 Task: In the Company magna.com, Add note: 'Set up a webinar to educate customers on industry trends.'. Mark checkbox to create task to follow up ': In 2 business days '. Create task, with  description: Arrange a Call for meeting, Add due date: In 1 week; Add reminder: 1 hour before. Set Priority Medium and add note: Follow up with the client regarding their recent inquiry. Logged in from softage.6@softage.net
Action: Mouse moved to (113, 90)
Screenshot: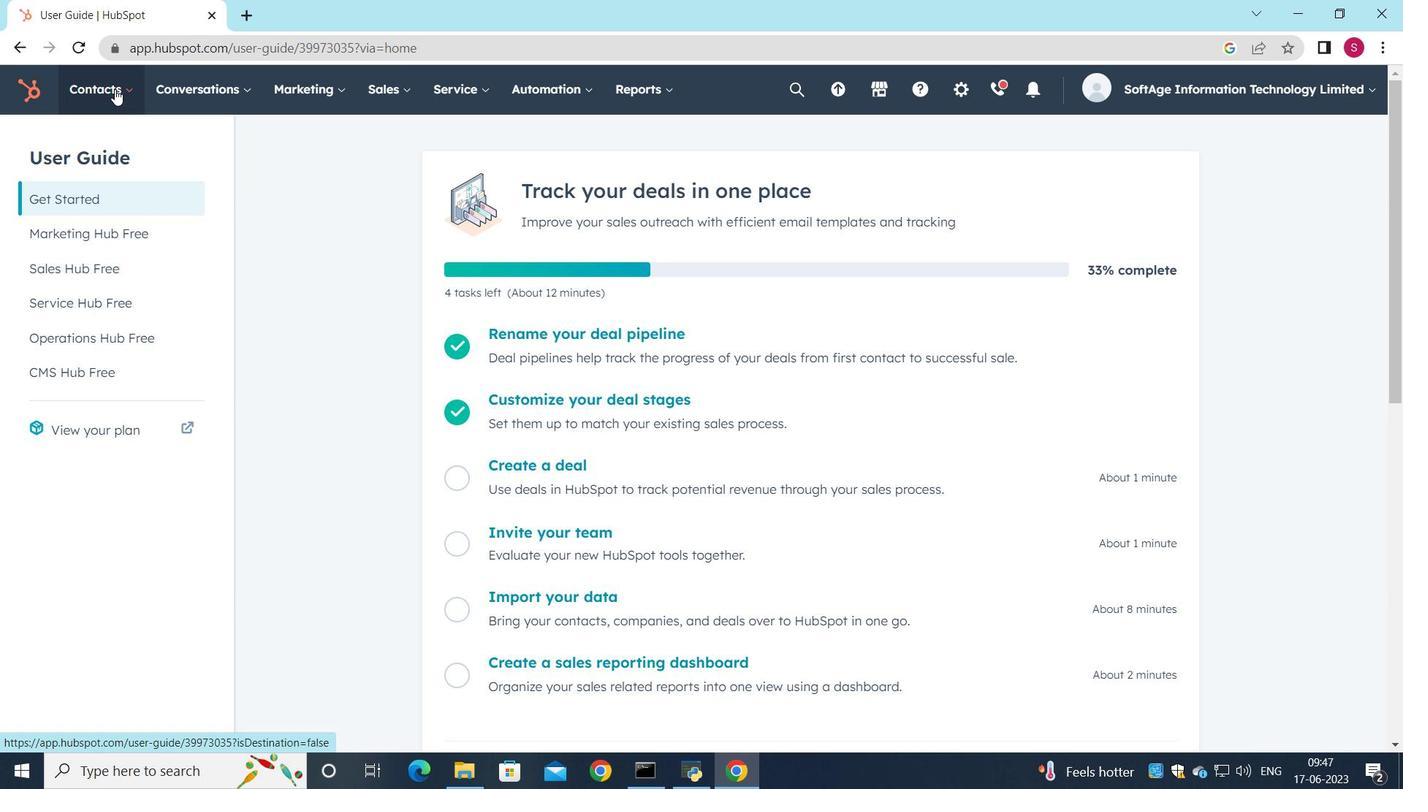 
Action: Mouse pressed left at (113, 90)
Screenshot: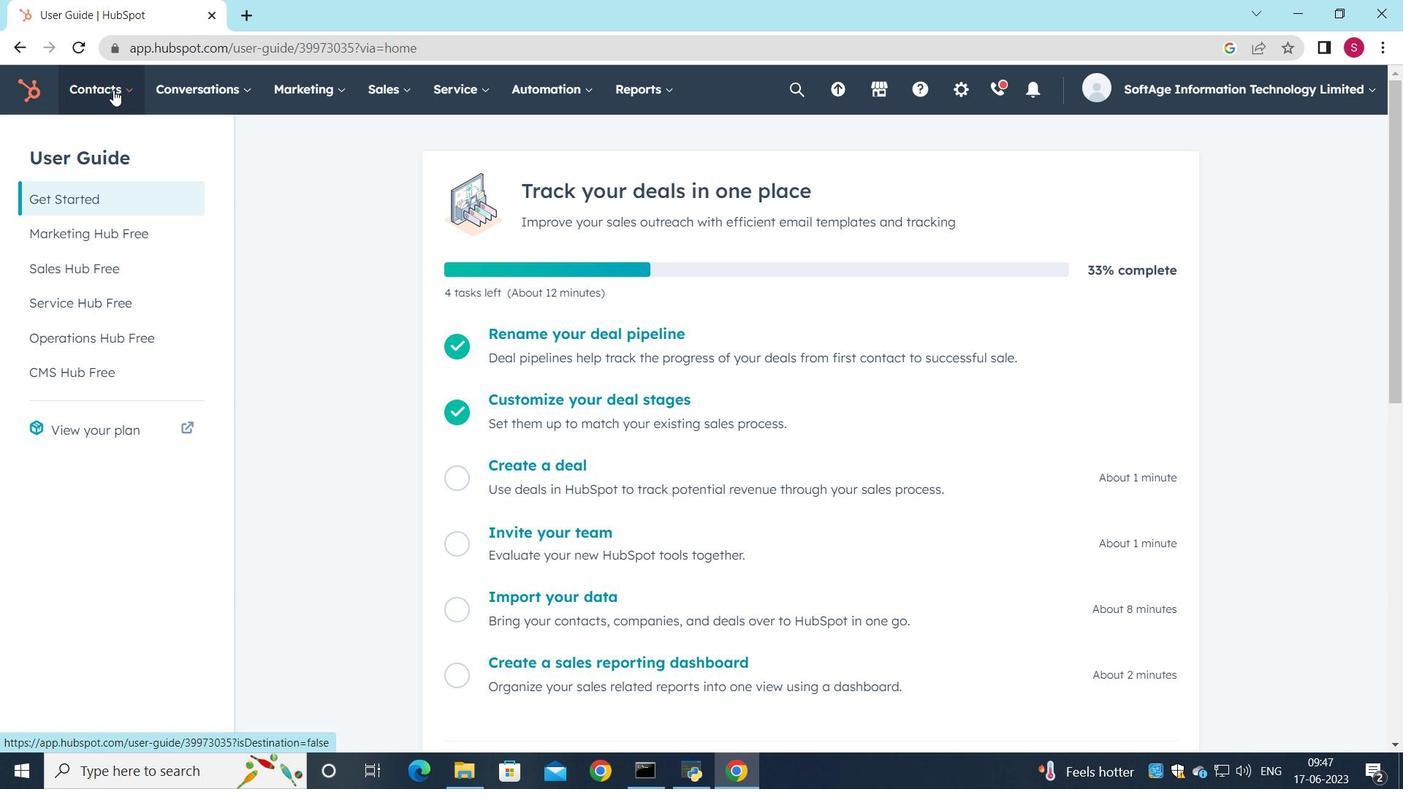 
Action: Mouse moved to (130, 165)
Screenshot: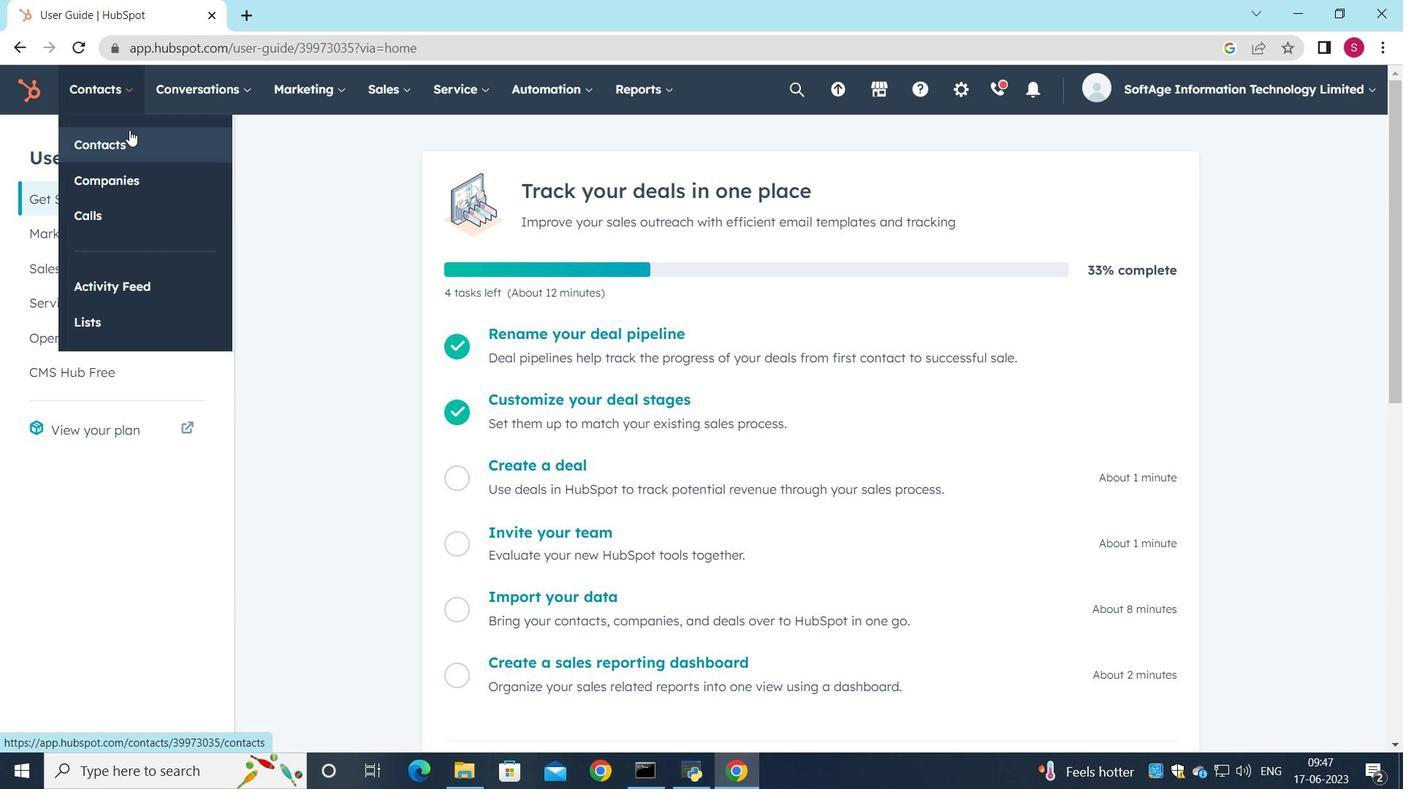 
Action: Mouse pressed left at (130, 165)
Screenshot: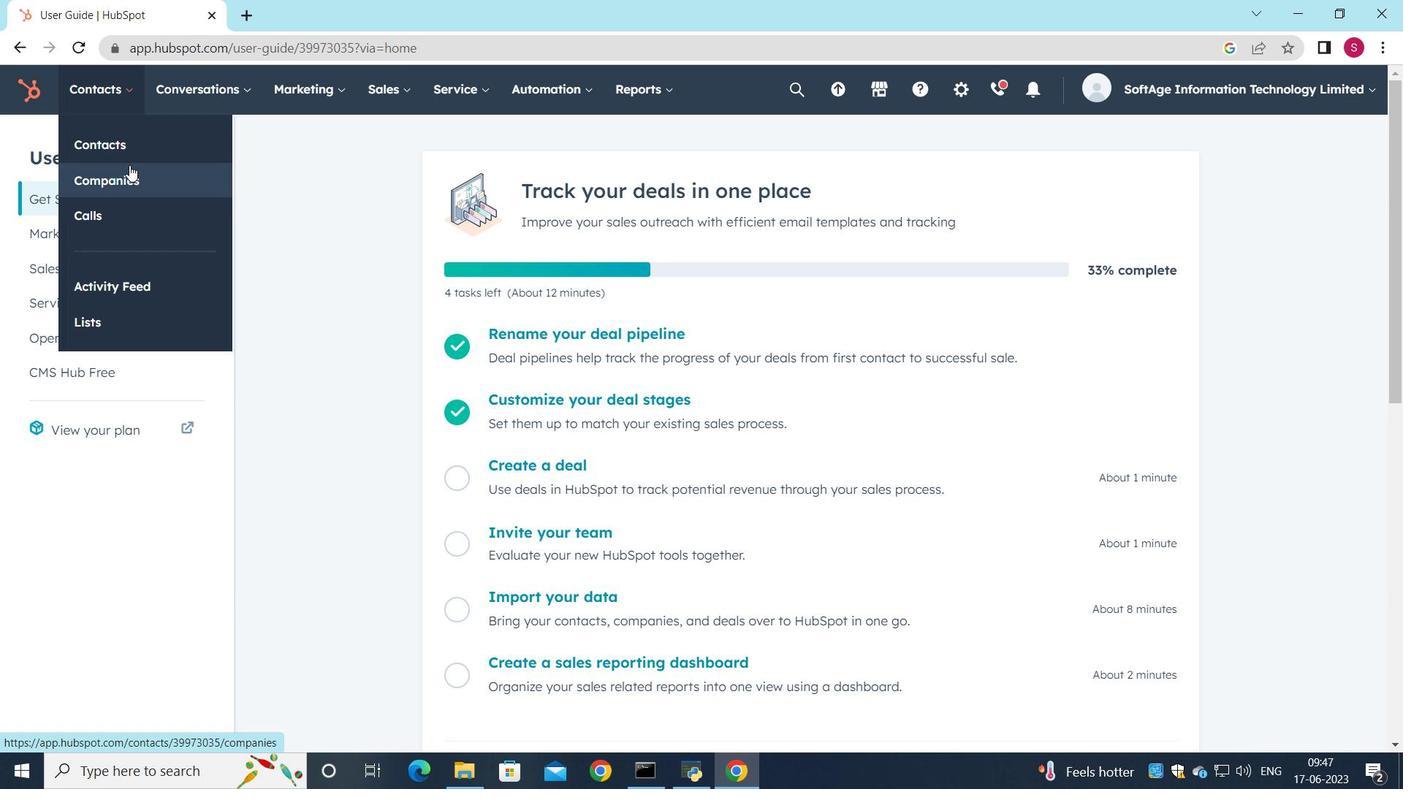
Action: Mouse moved to (142, 301)
Screenshot: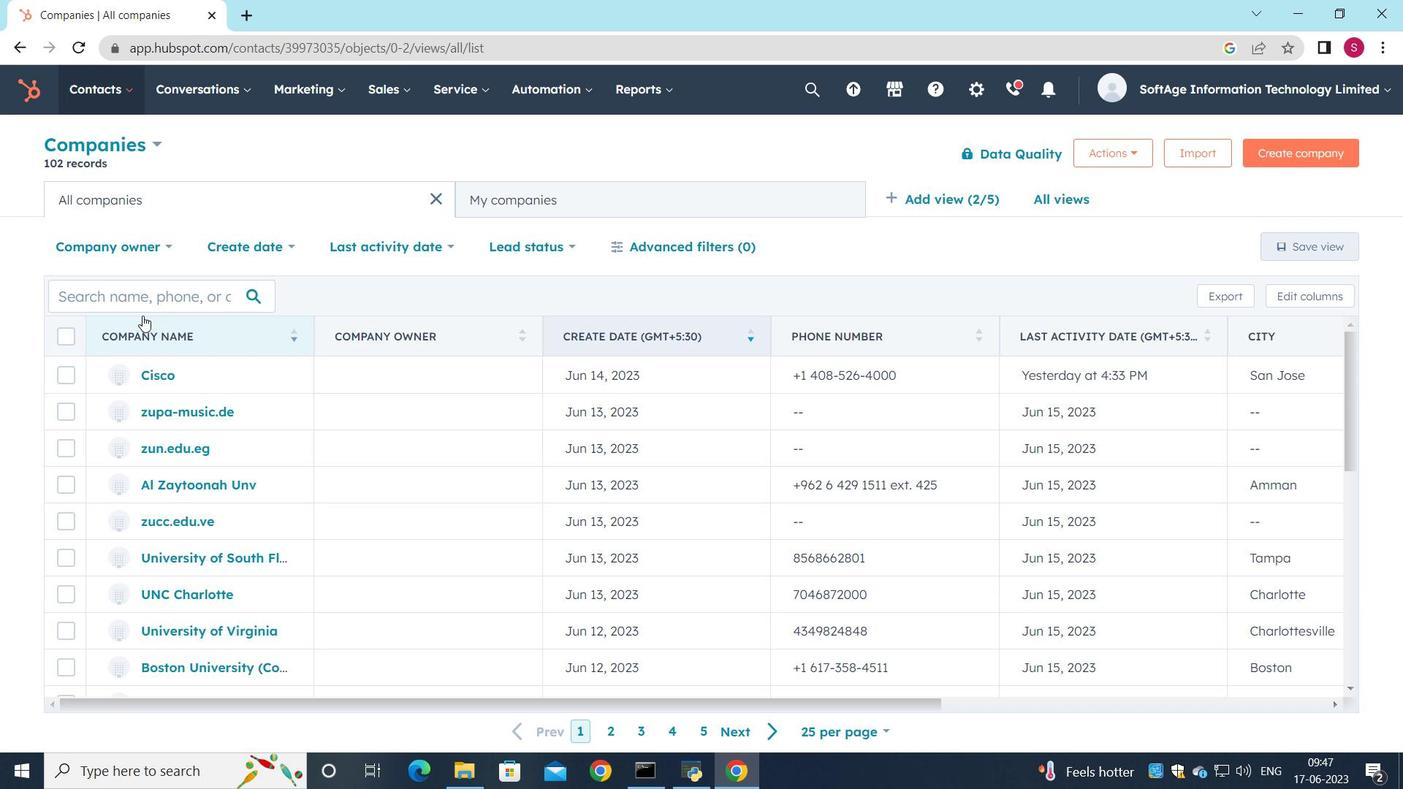 
Action: Mouse pressed left at (142, 301)
Screenshot: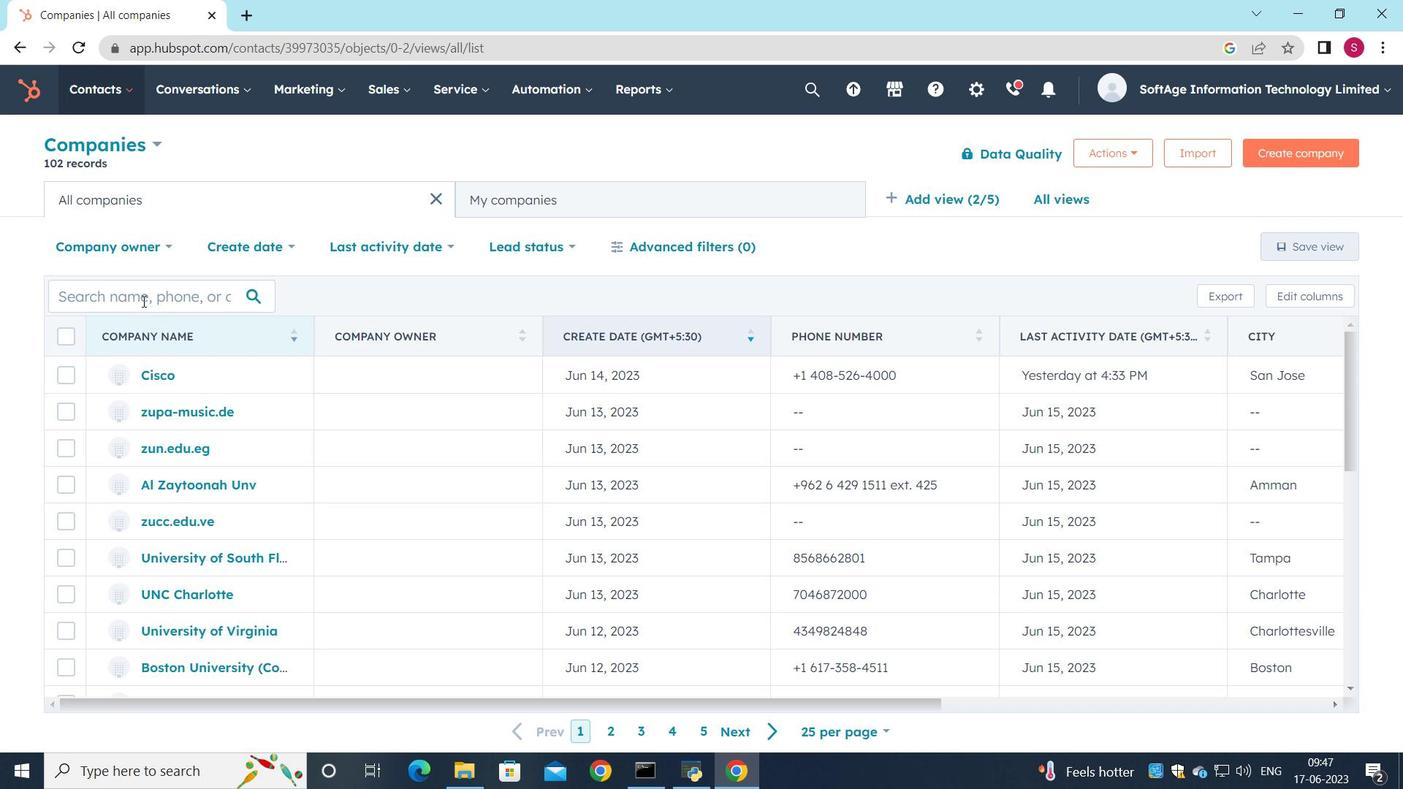 
Action: Key pressed magna<Key.space><Key.backspace>.com
Screenshot: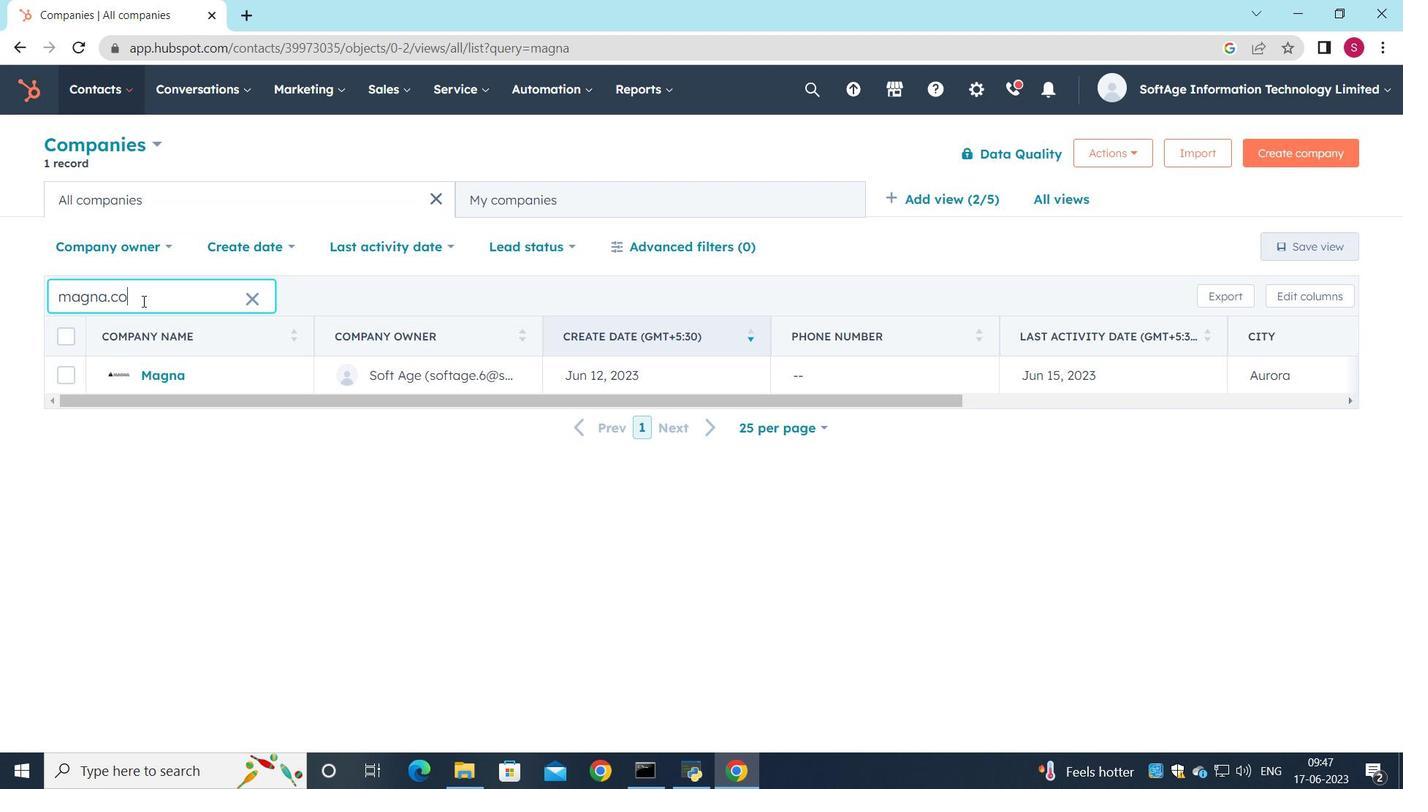 
Action: Mouse moved to (166, 380)
Screenshot: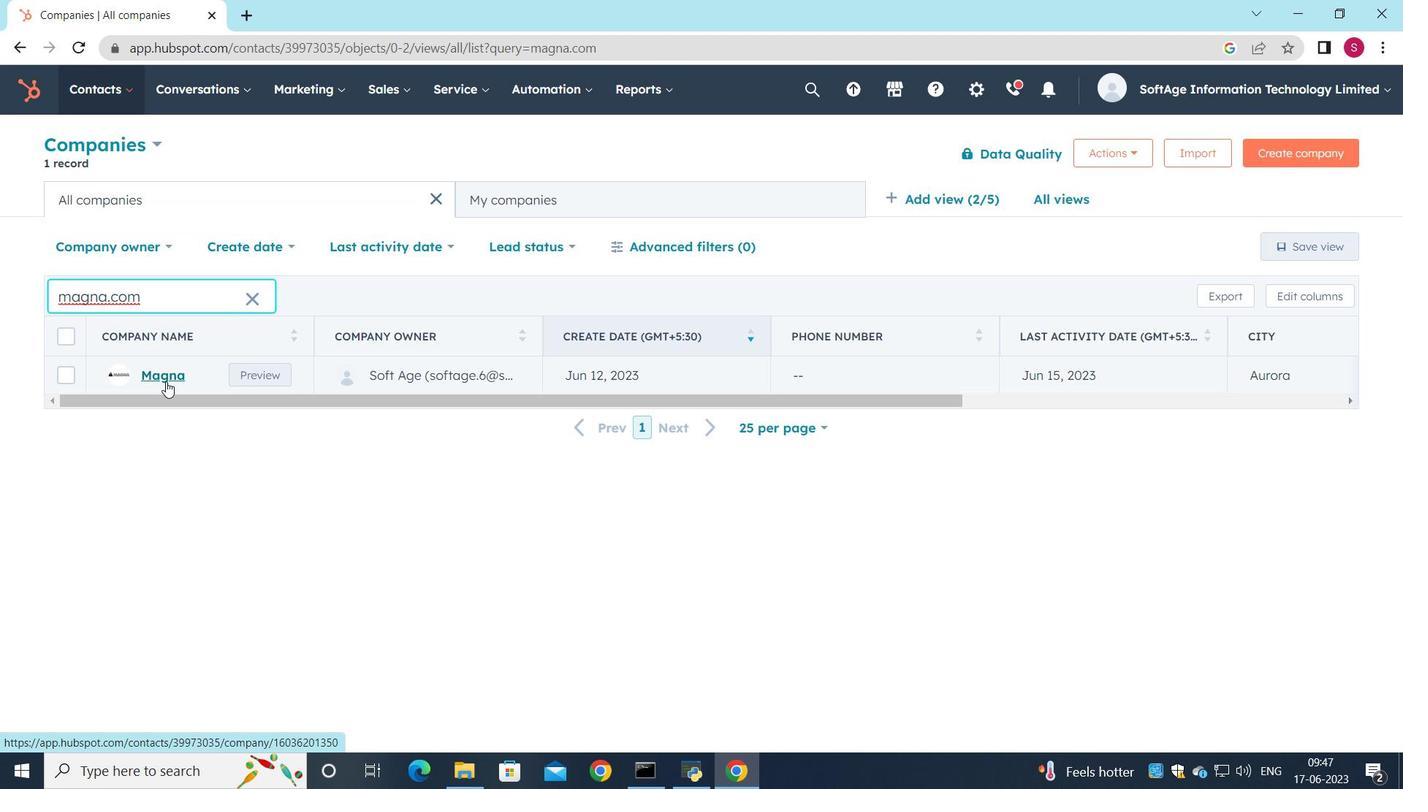 
Action: Mouse pressed left at (166, 380)
Screenshot: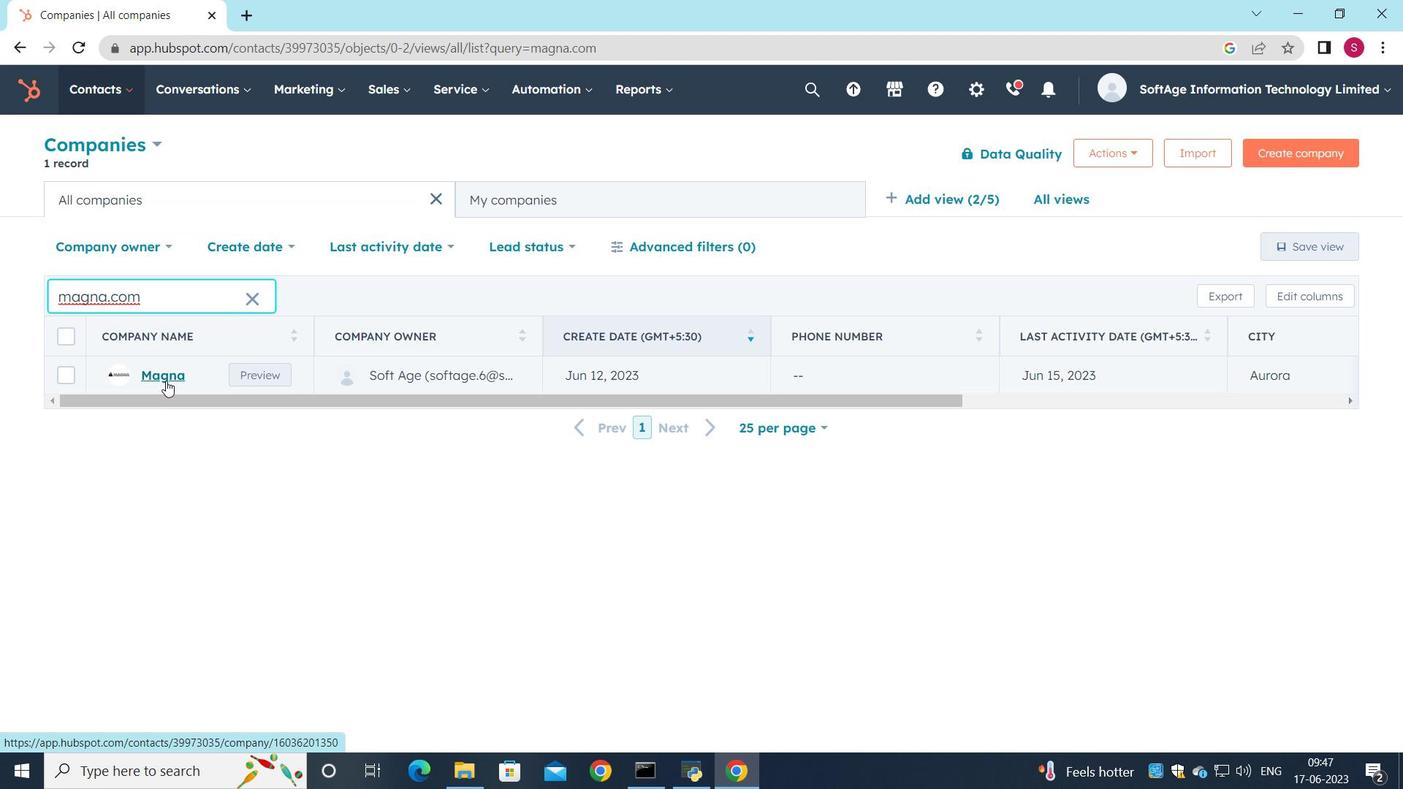 
Action: Mouse moved to (53, 294)
Screenshot: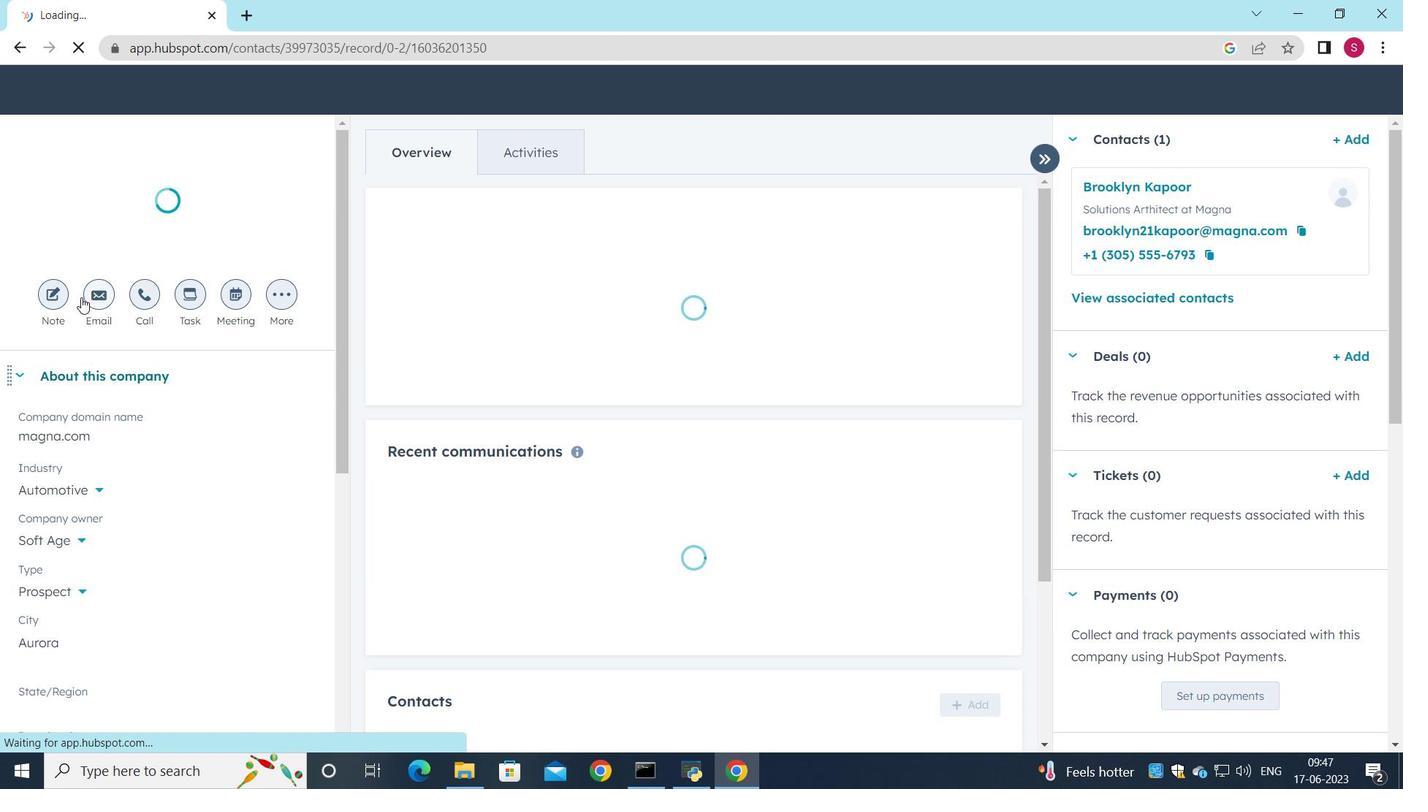 
Action: Mouse pressed left at (53, 294)
Screenshot: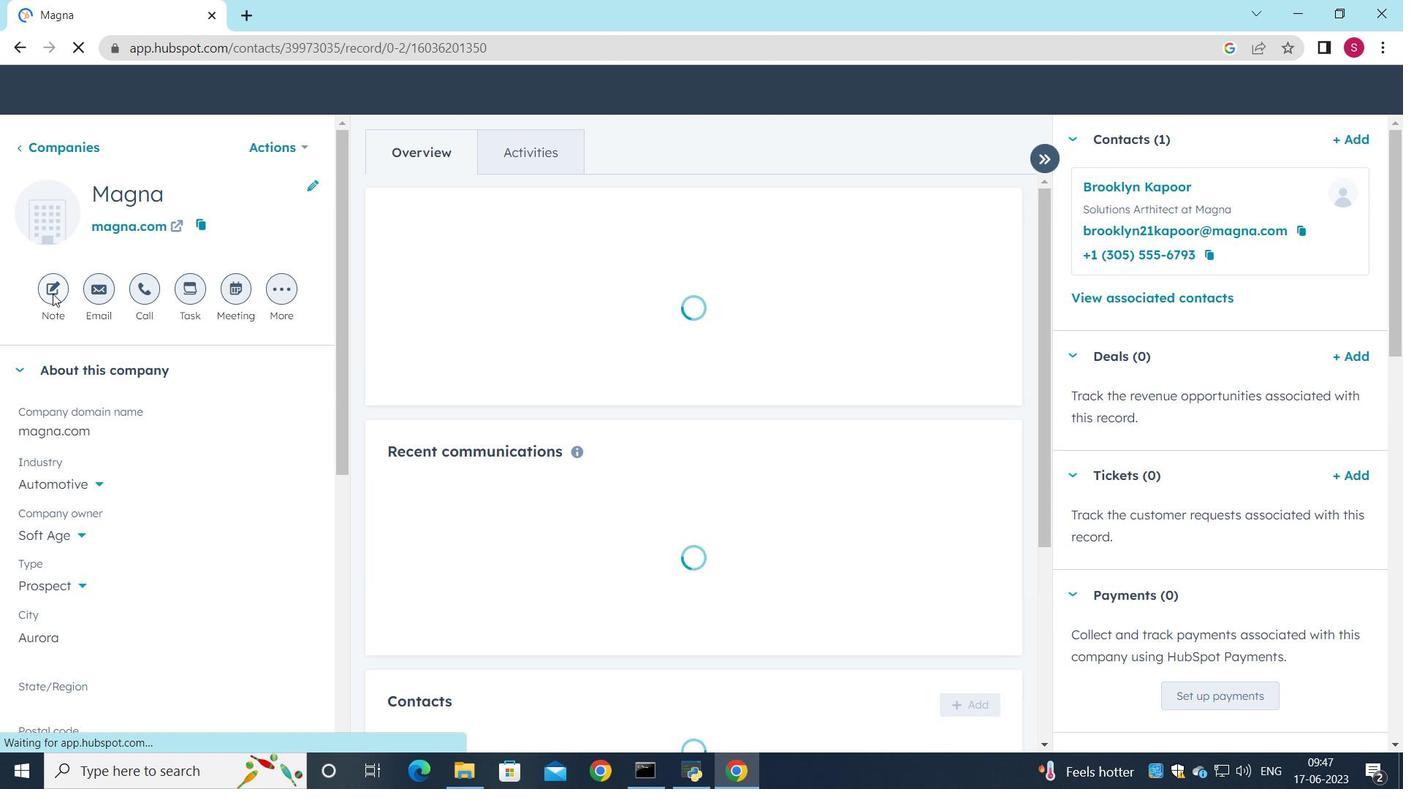 
Action: Mouse moved to (836, 409)
Screenshot: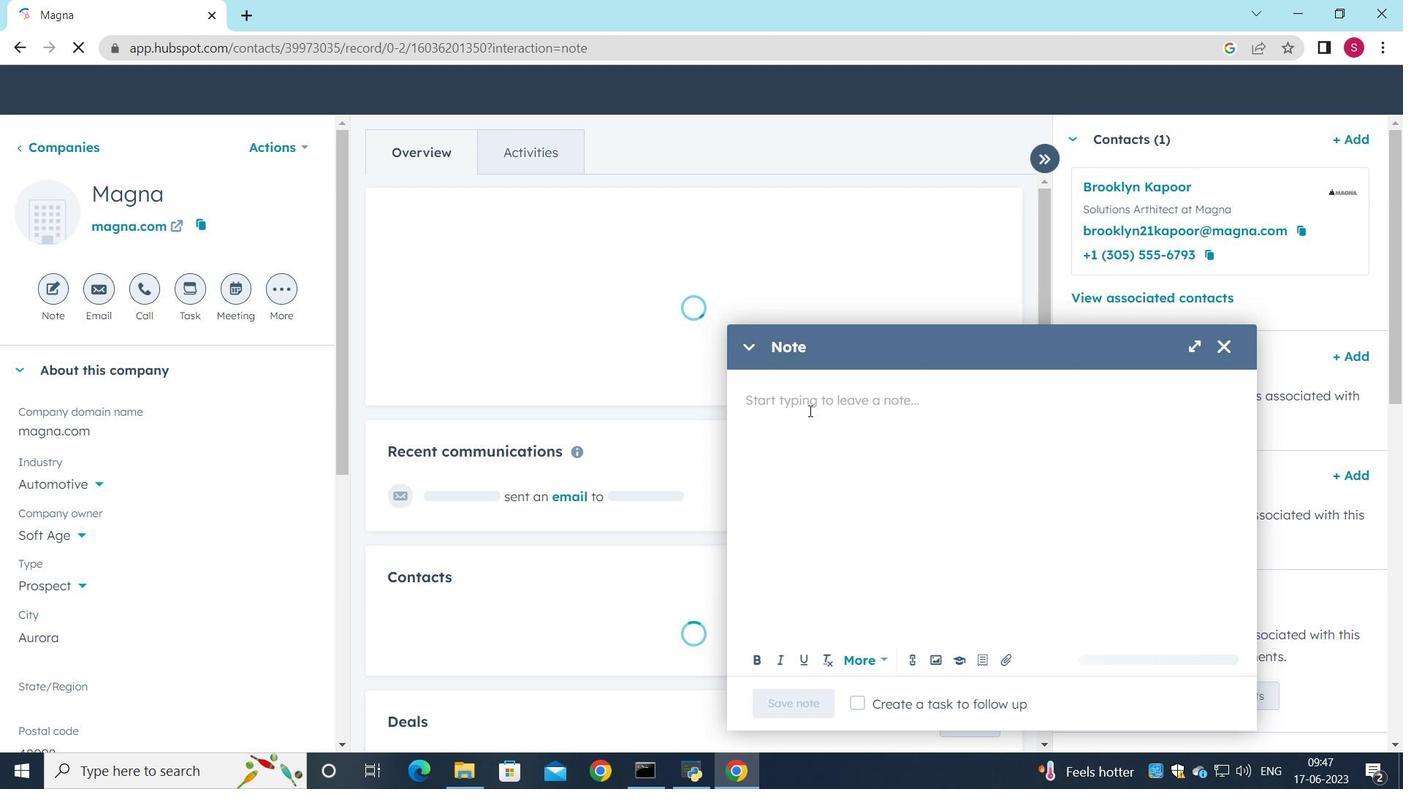
Action: Key pressed <Key.shift>Set<Key.space>up<Key.space>a<Key.space>webinar<Key.space>to<Key.space>educate<Key.space>customers<Key.space>om<Key.space>industry<Key.space>trends
Screenshot: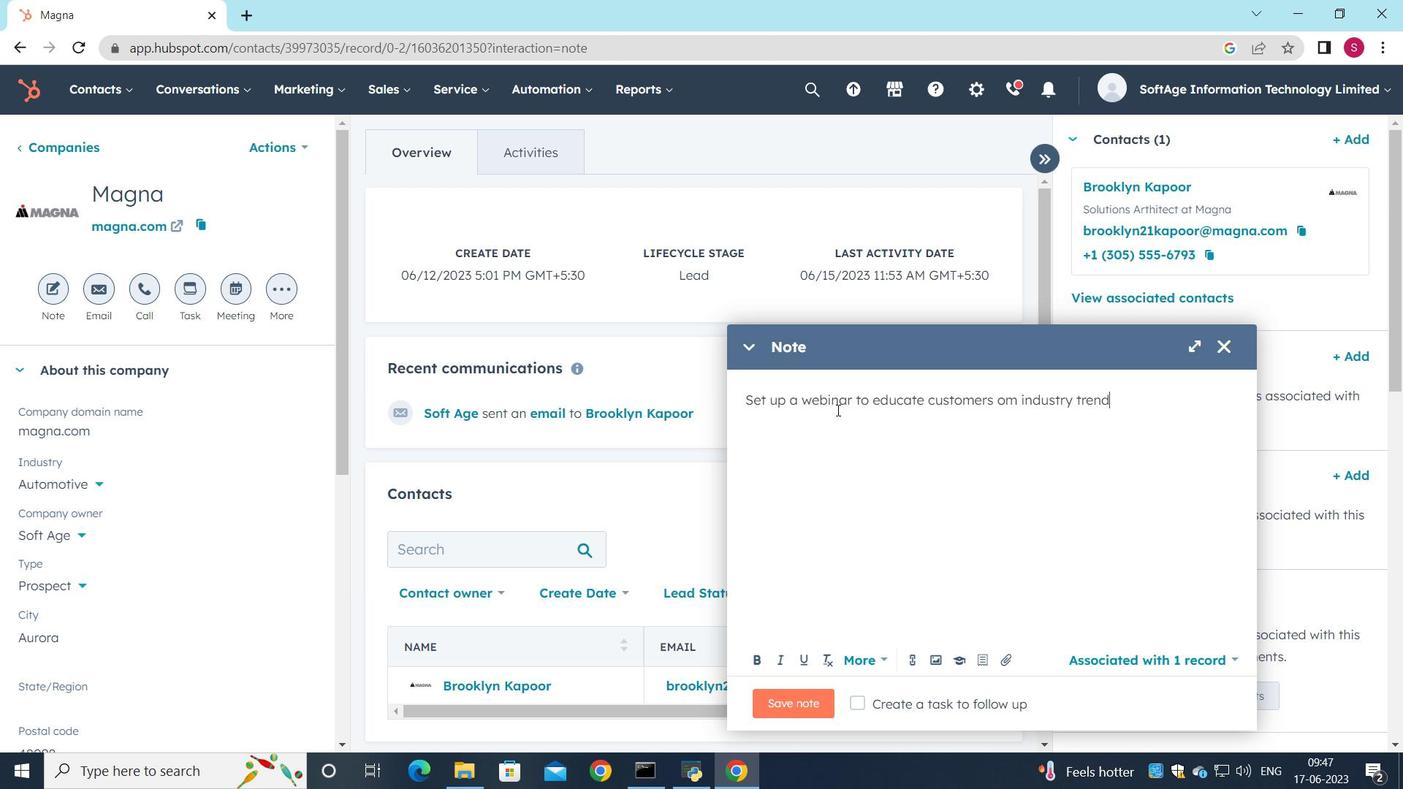 
Action: Mouse moved to (863, 701)
Screenshot: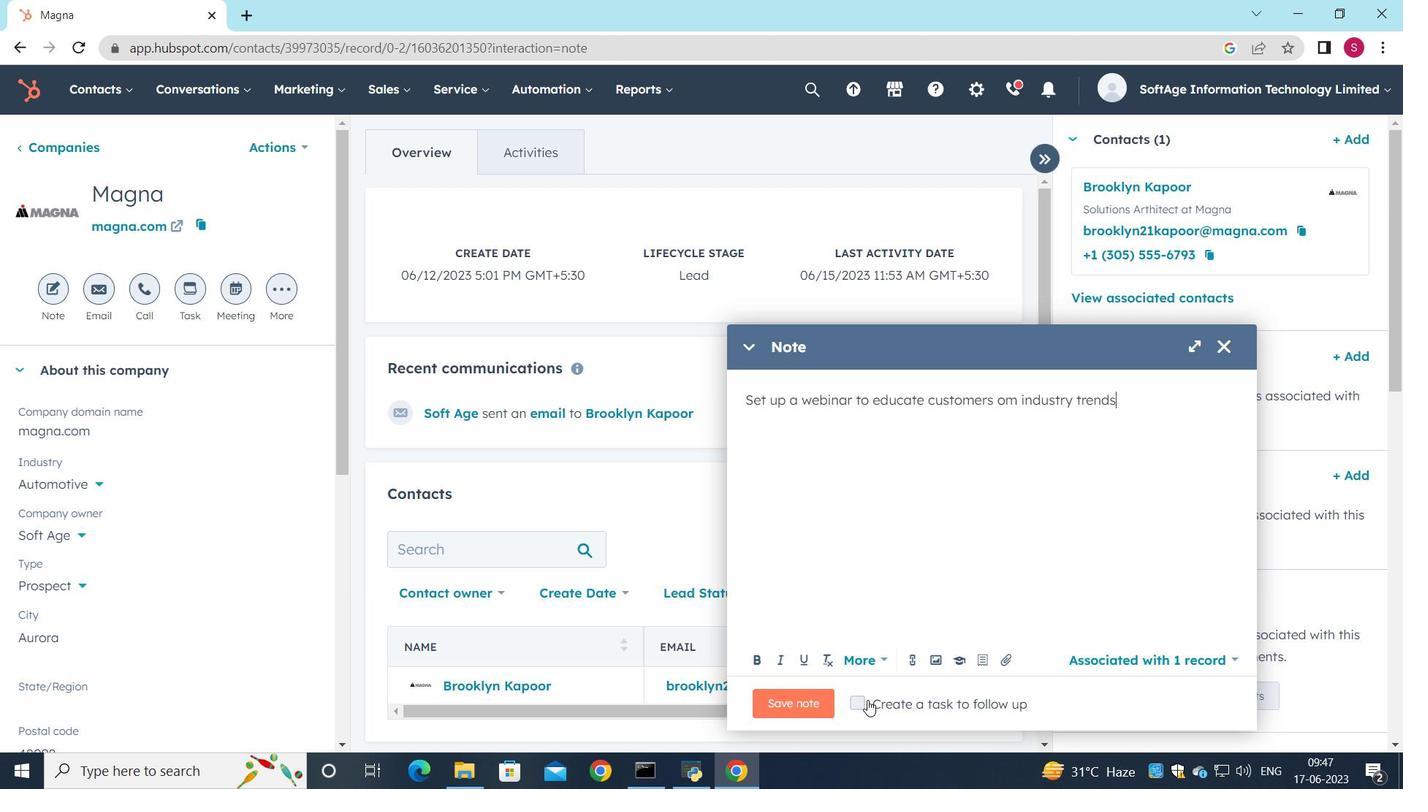 
Action: Mouse pressed left at (863, 701)
Screenshot: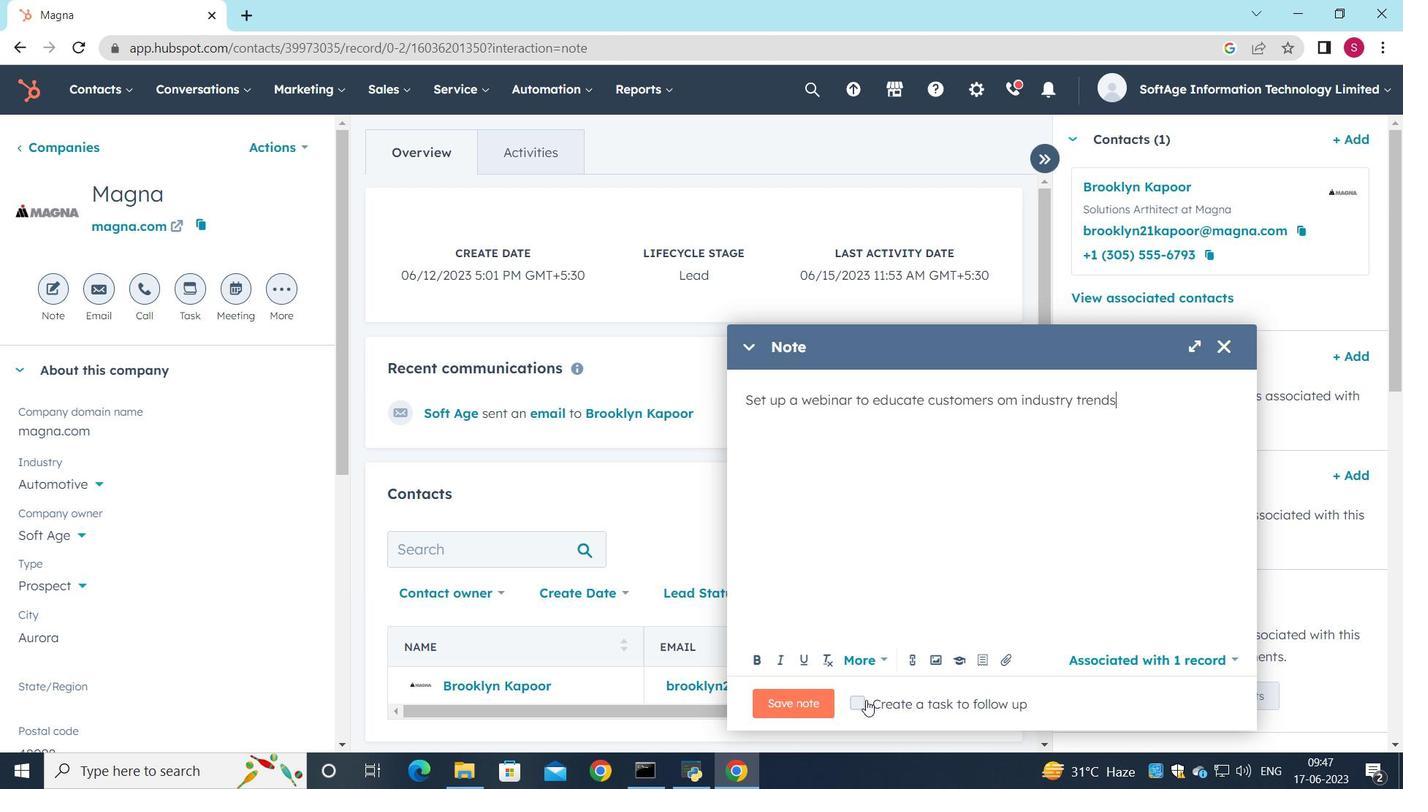 
Action: Mouse moved to (910, 708)
Screenshot: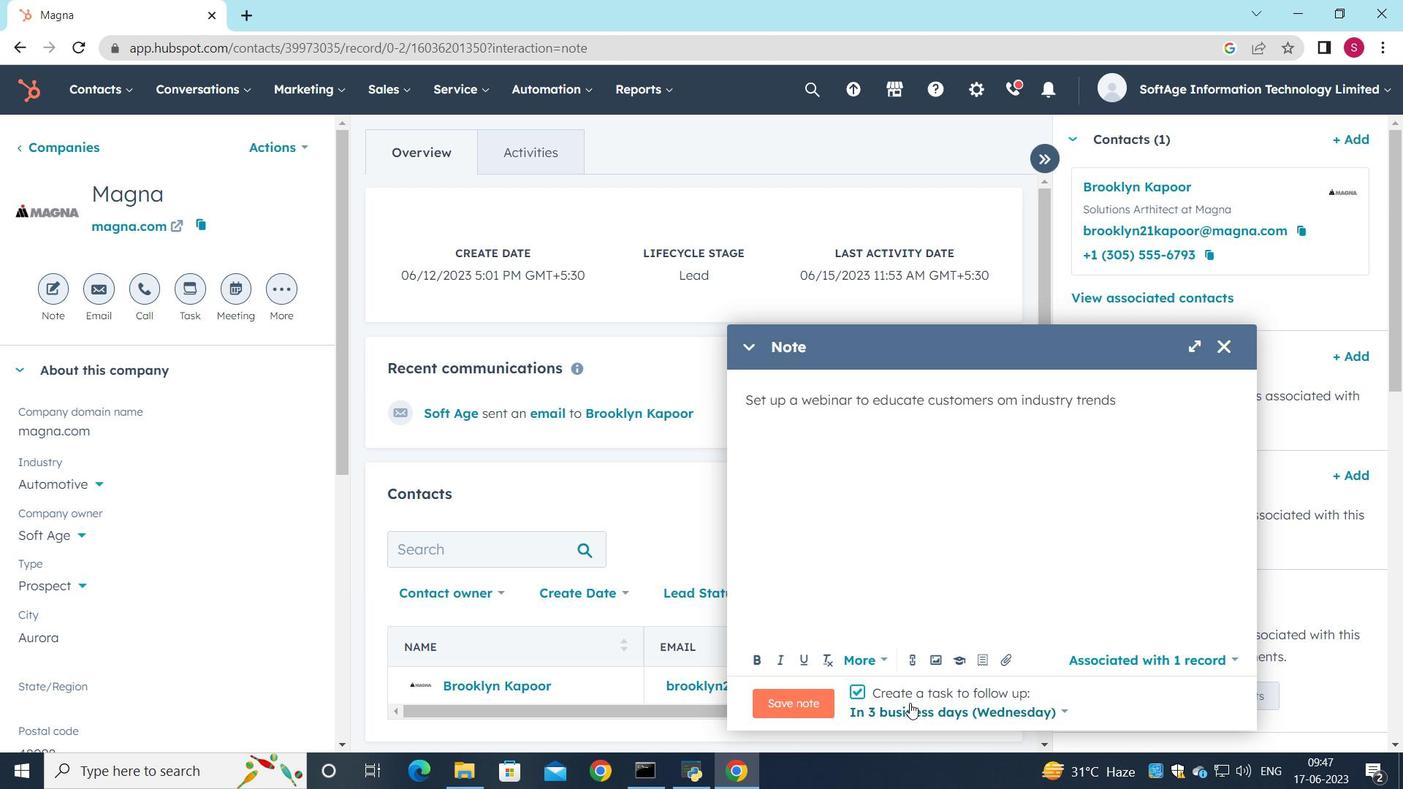 
Action: Mouse pressed left at (910, 708)
Screenshot: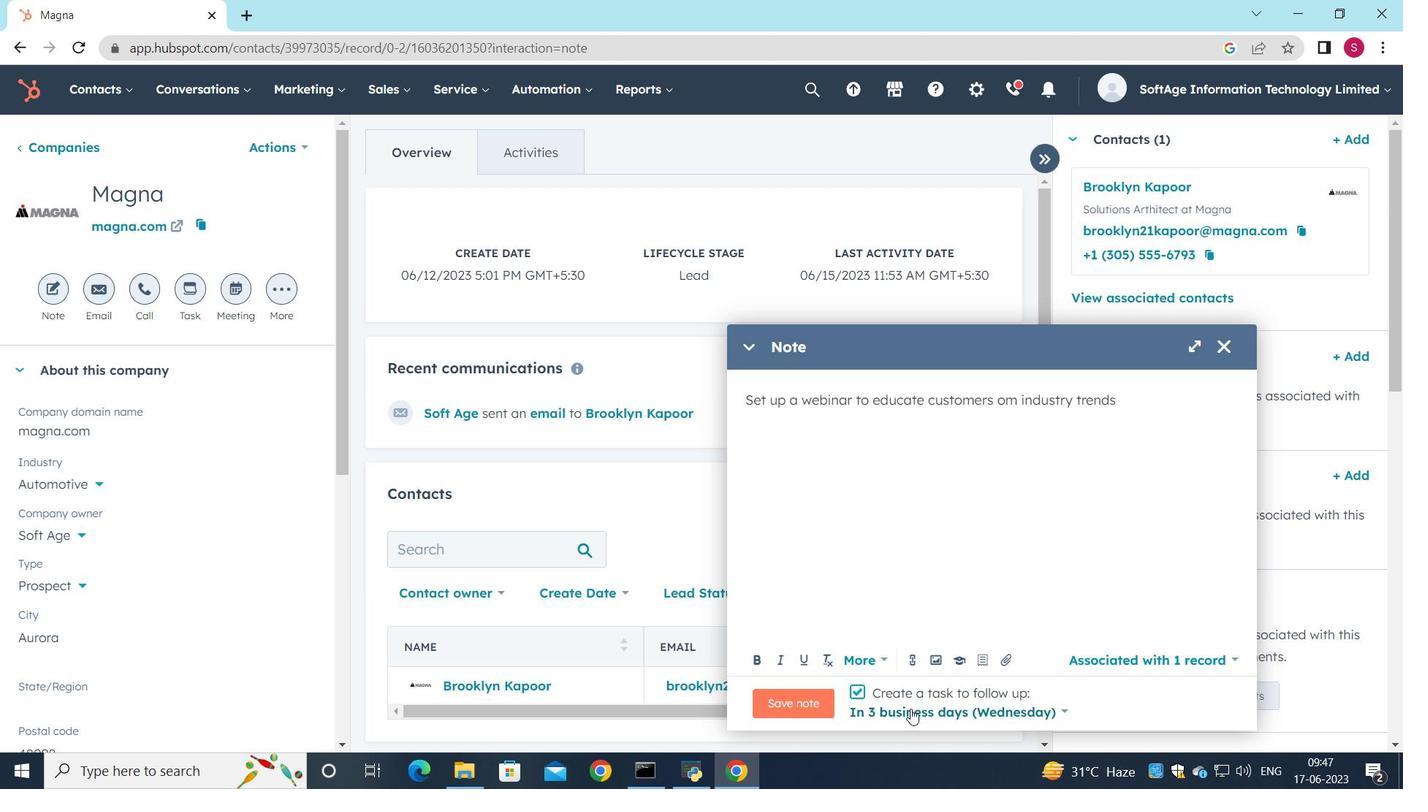
Action: Mouse moved to (947, 502)
Screenshot: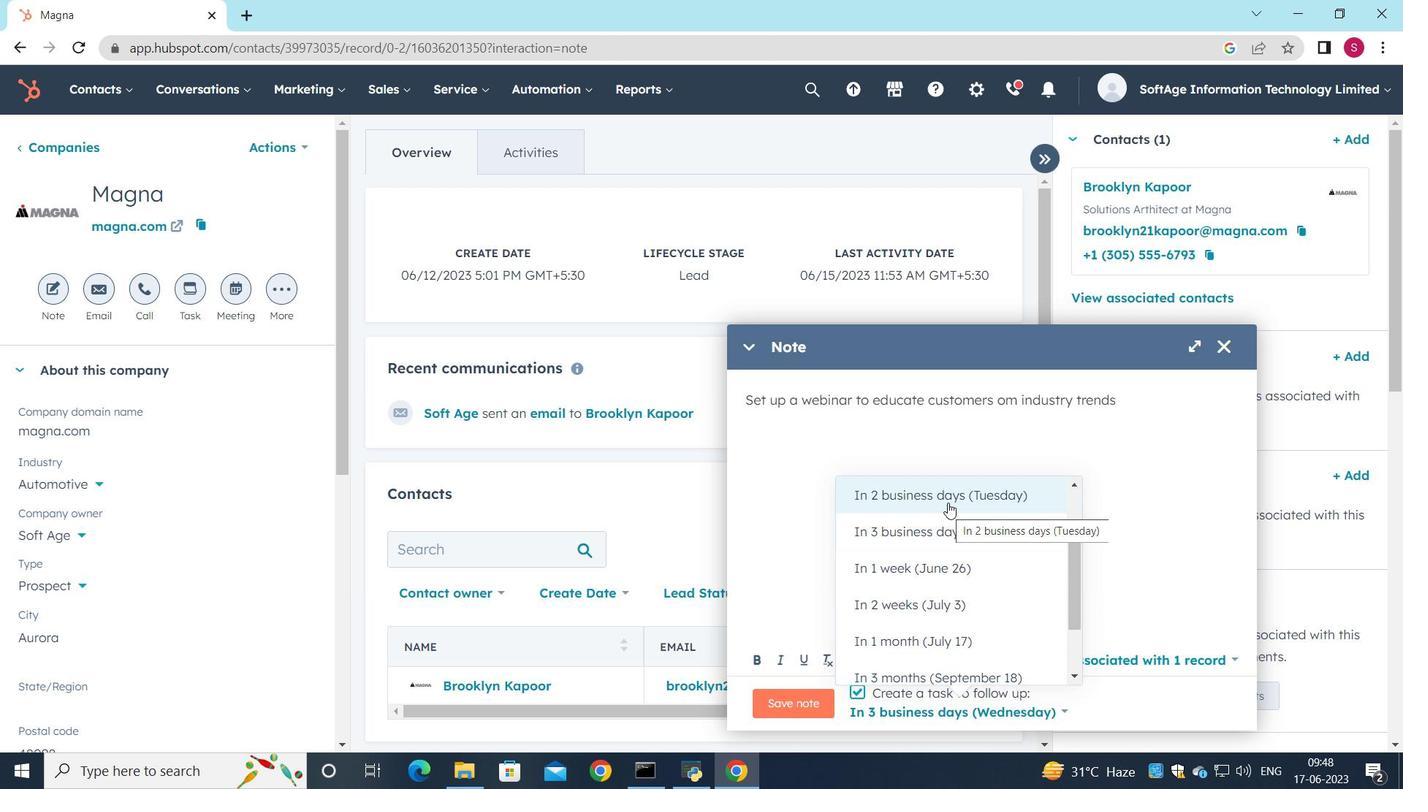 
Action: Mouse pressed left at (947, 502)
Screenshot: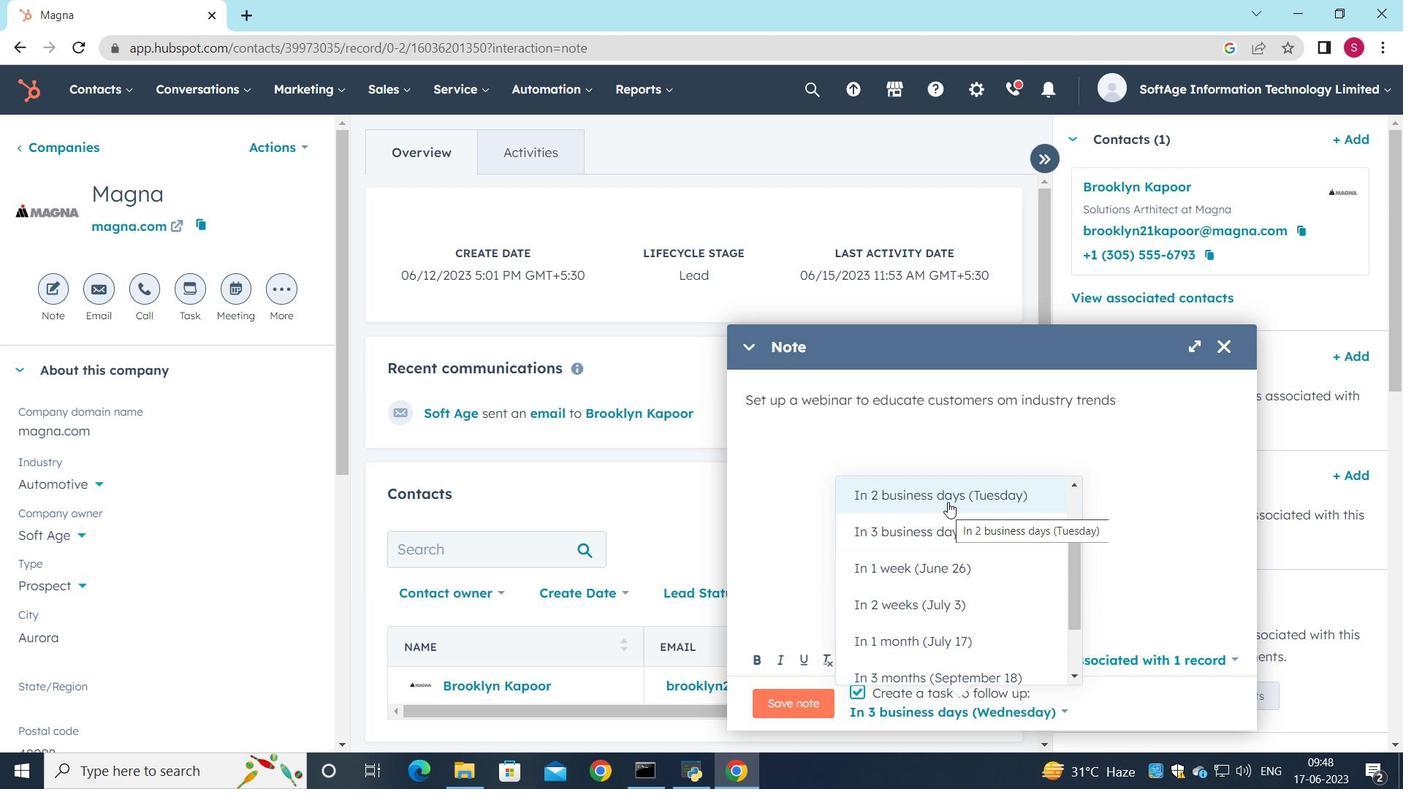 
Action: Mouse moved to (800, 697)
Screenshot: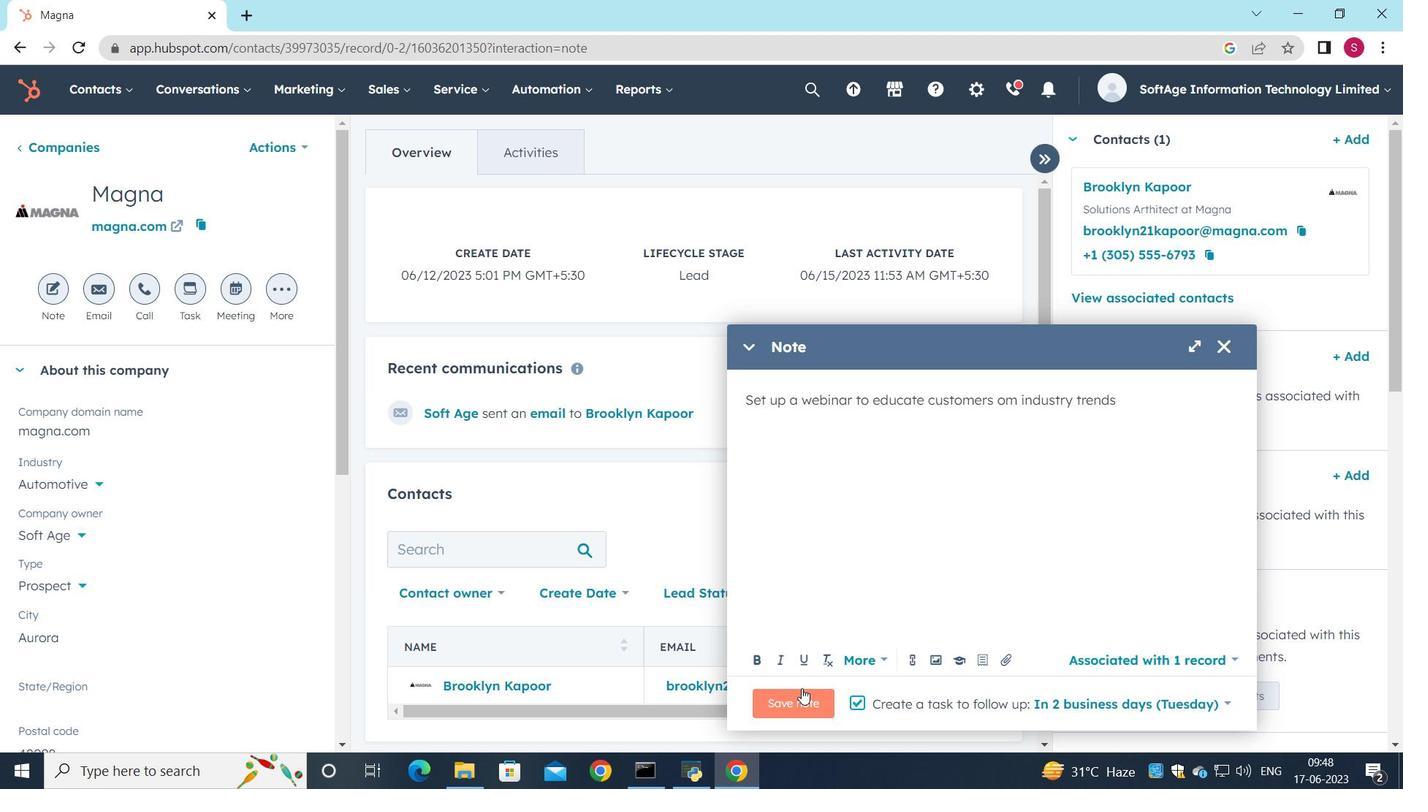 
Action: Mouse pressed left at (800, 697)
Screenshot: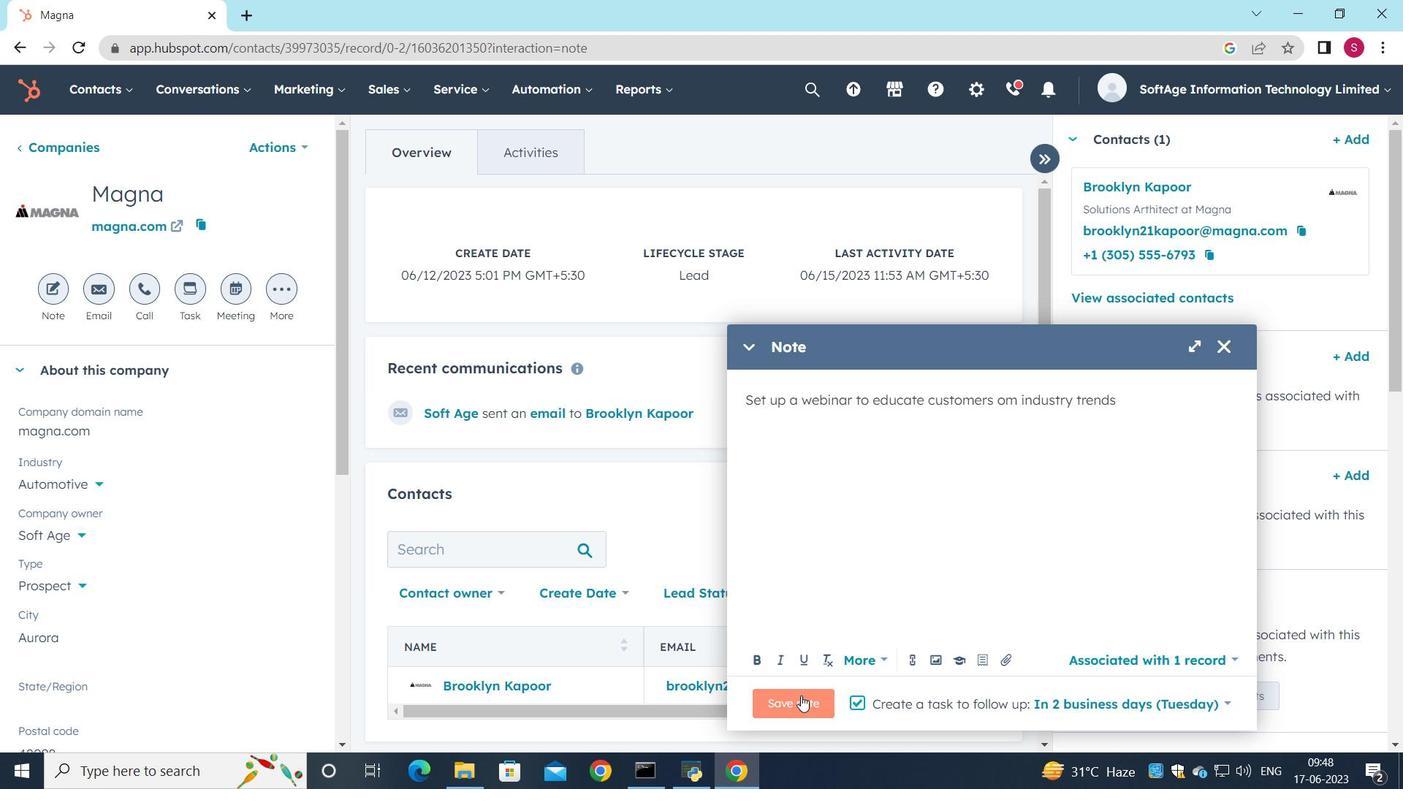 
Action: Mouse moved to (187, 293)
Screenshot: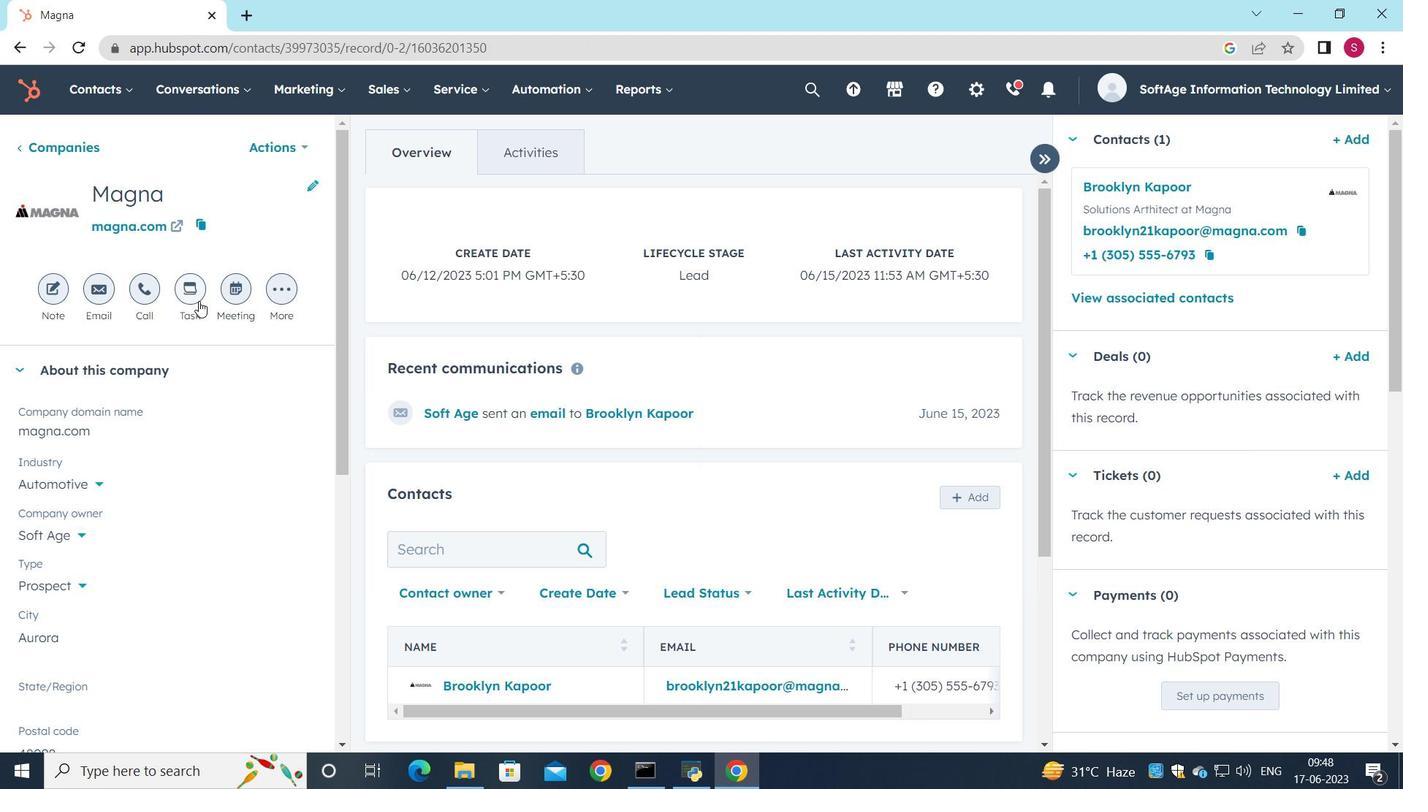 
Action: Mouse pressed left at (187, 293)
Screenshot: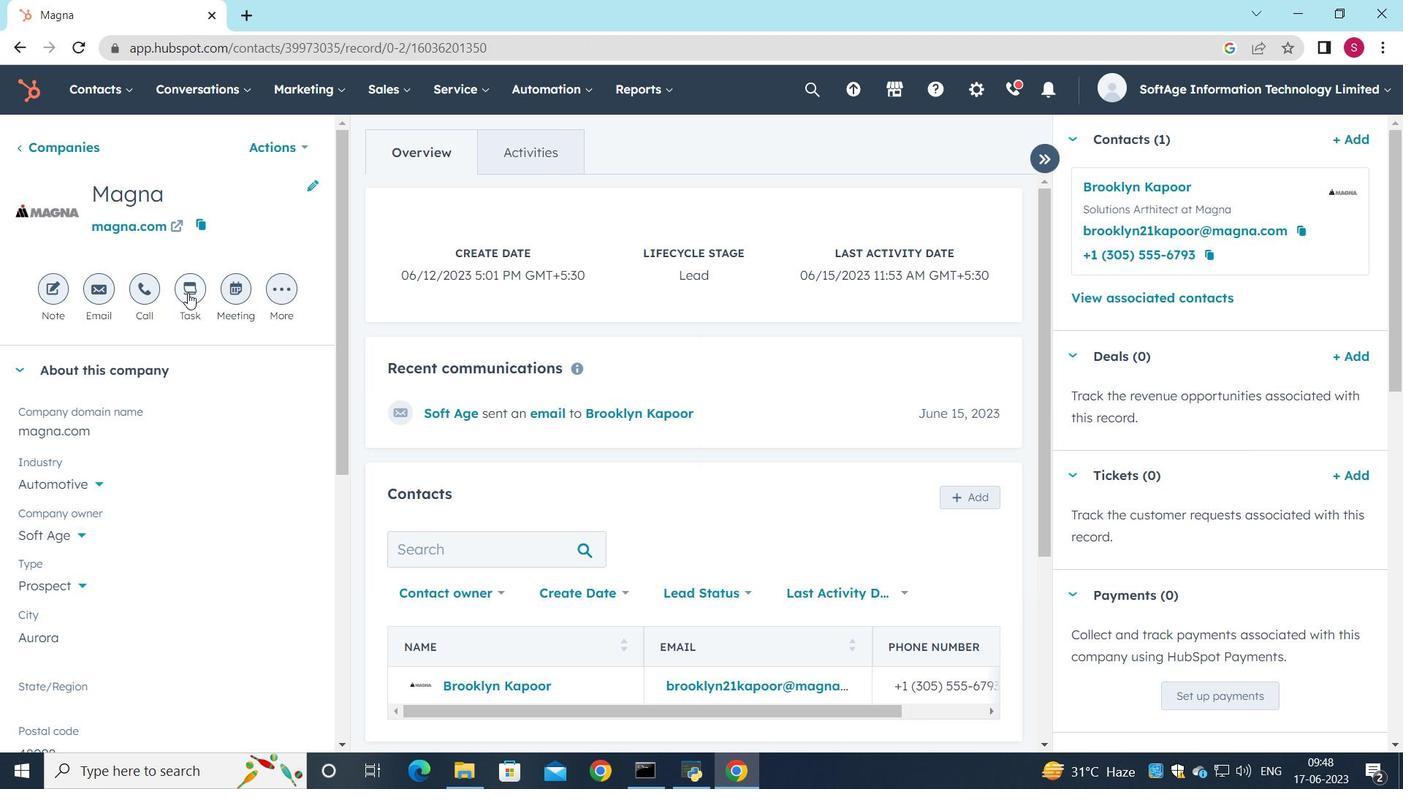 
Action: Mouse moved to (852, 427)
Screenshot: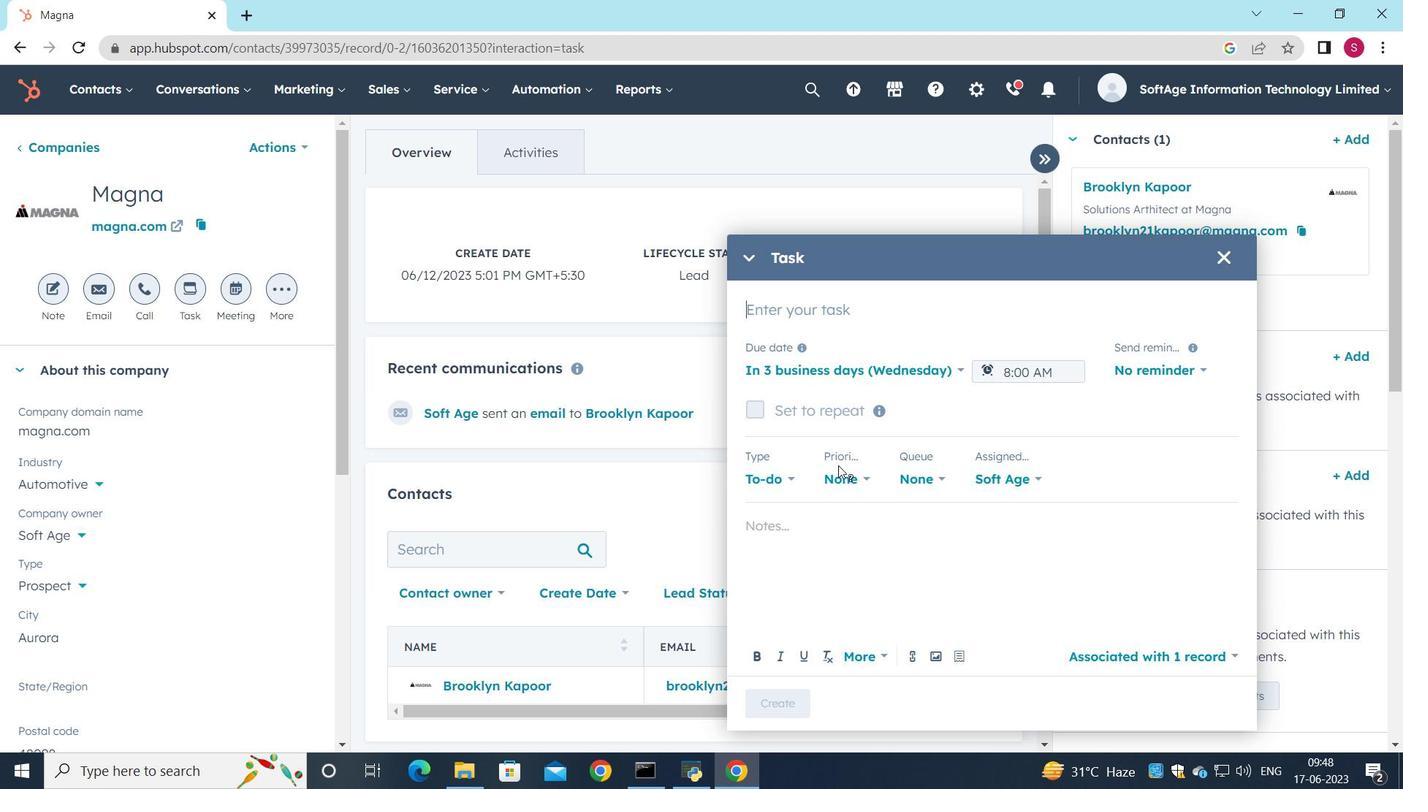 
Action: Key pressed <Key.shift>Arrange<Key.space>a<Key.space><Key.shift>XC<Key.backspace><Key.backspace><Key.shift><Key.shift><Key.shift><Key.shift><Key.shift><Key.shift><Key.shift><Key.shift><Key.shift><Key.shift><Key.shift><Key.shift><Key.shift>Call<Key.space>for<Key.space><Key.shift>M<Key.backspace><Key.backspace><Key.space>meeting
Screenshot: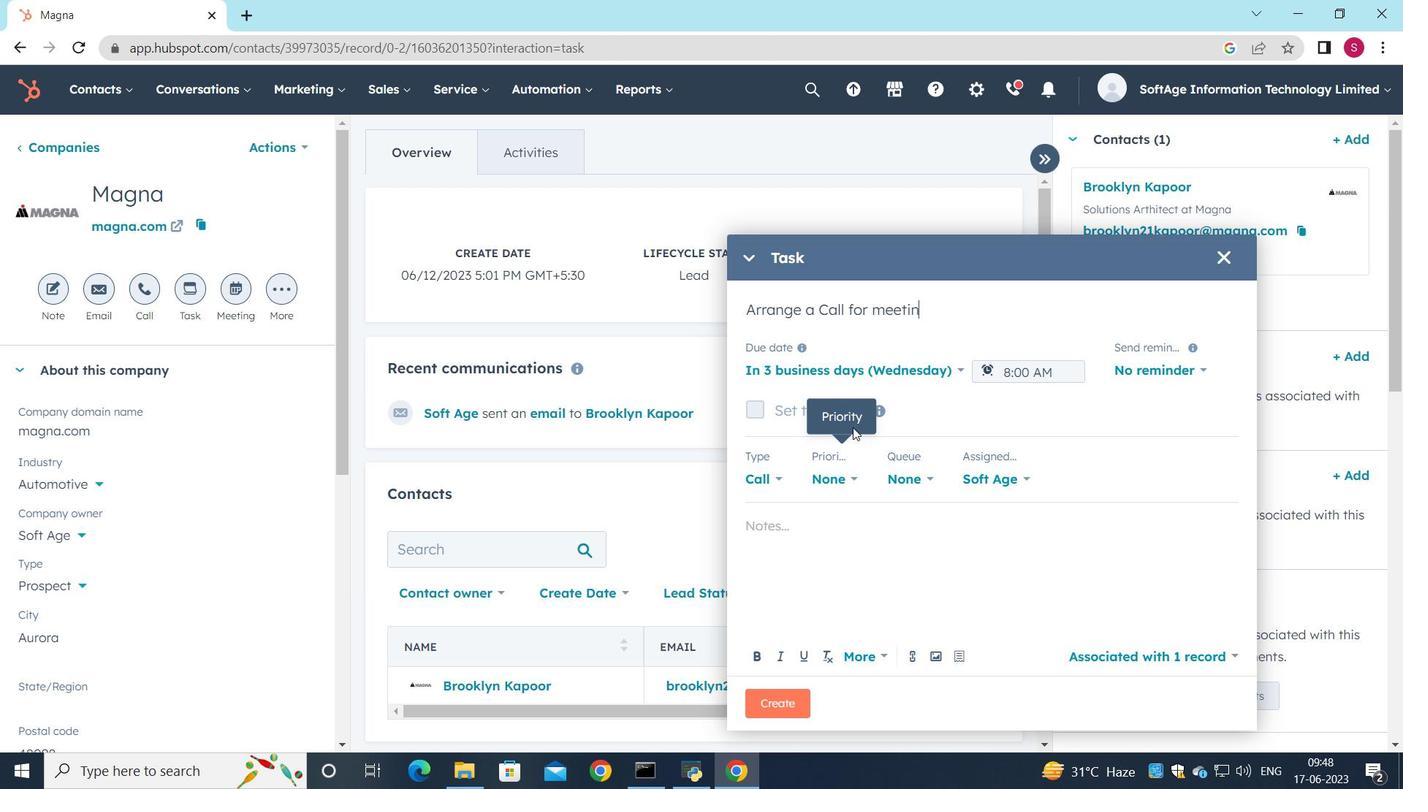 
Action: Mouse moved to (954, 368)
Screenshot: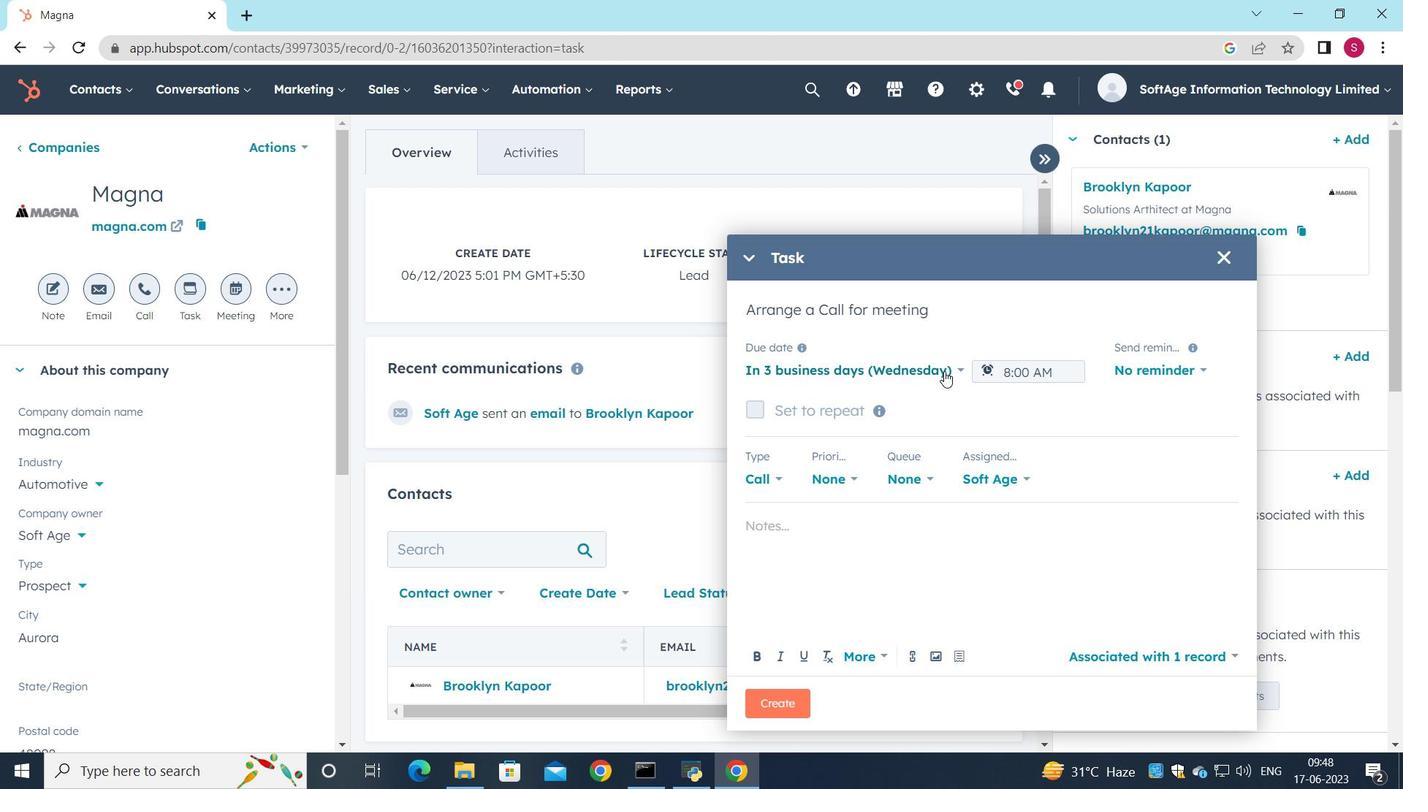 
Action: Mouse pressed left at (954, 368)
Screenshot: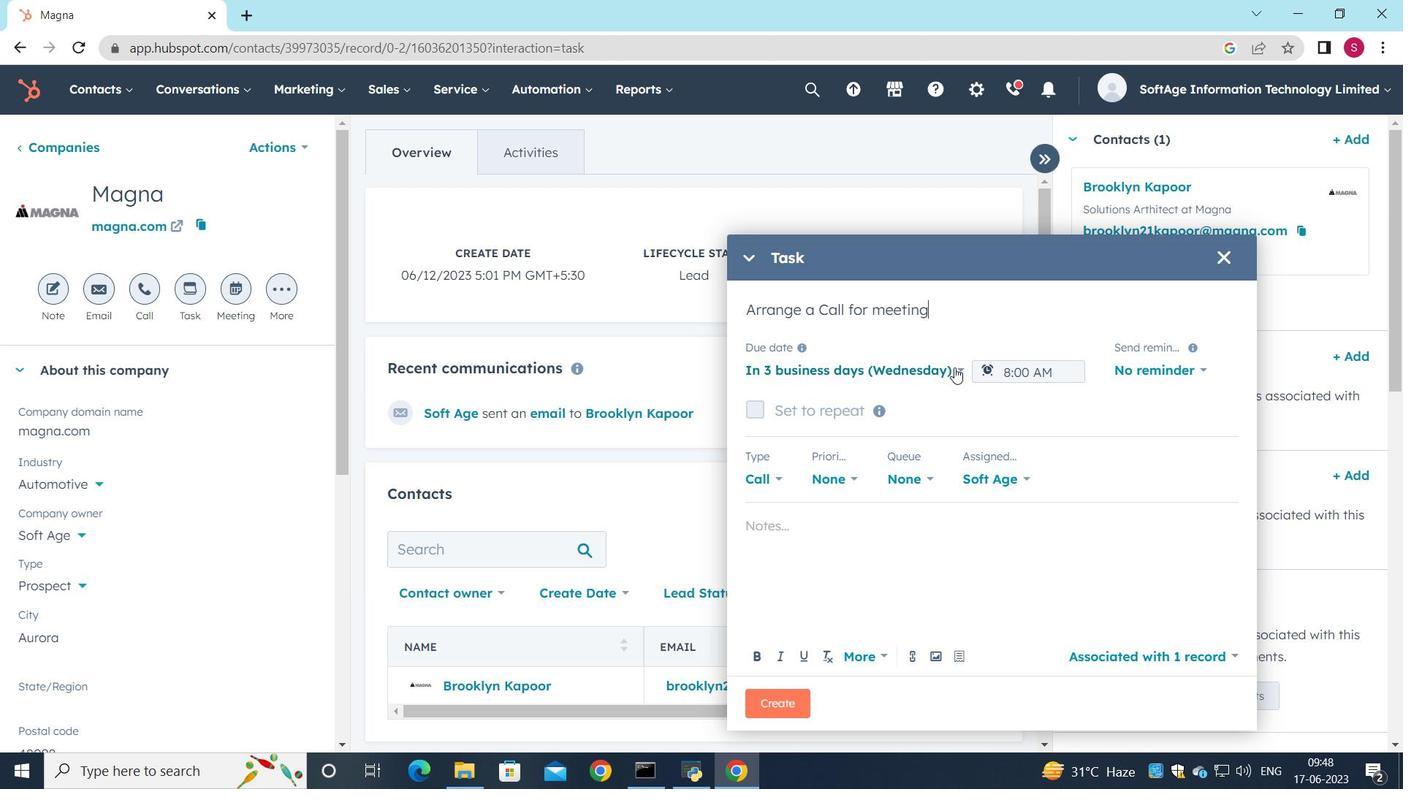 
Action: Mouse moved to (874, 483)
Screenshot: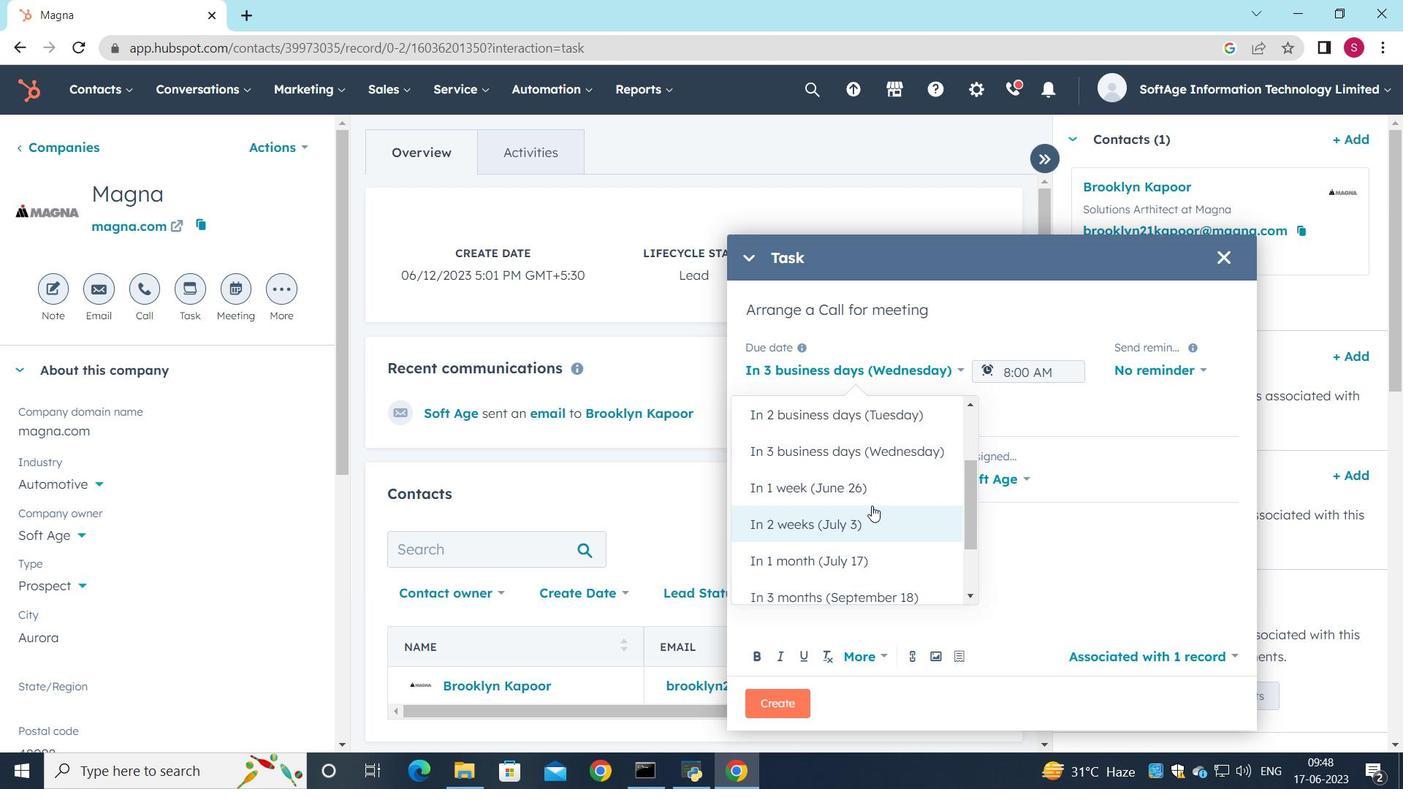 
Action: Mouse pressed left at (874, 483)
Screenshot: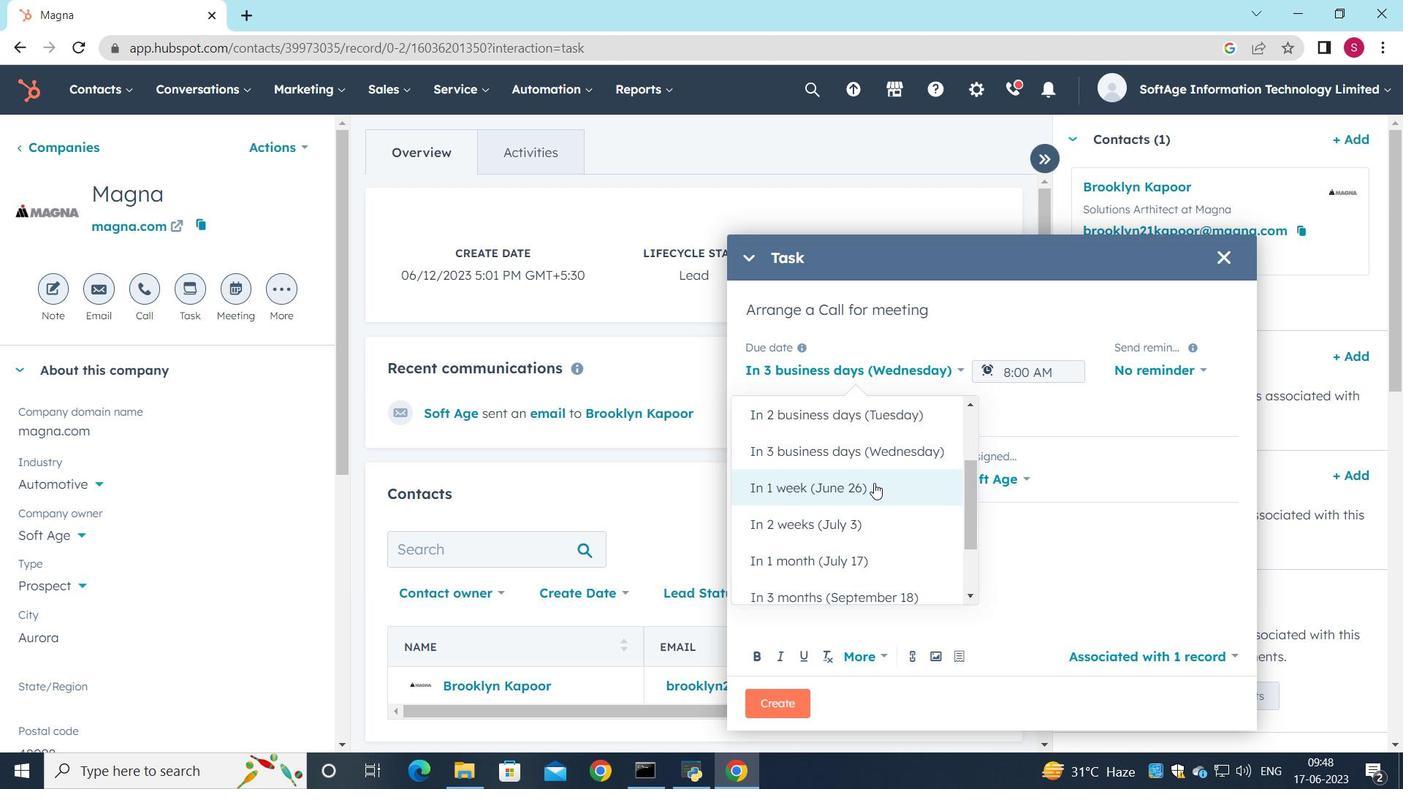 
Action: Mouse moved to (1116, 366)
Screenshot: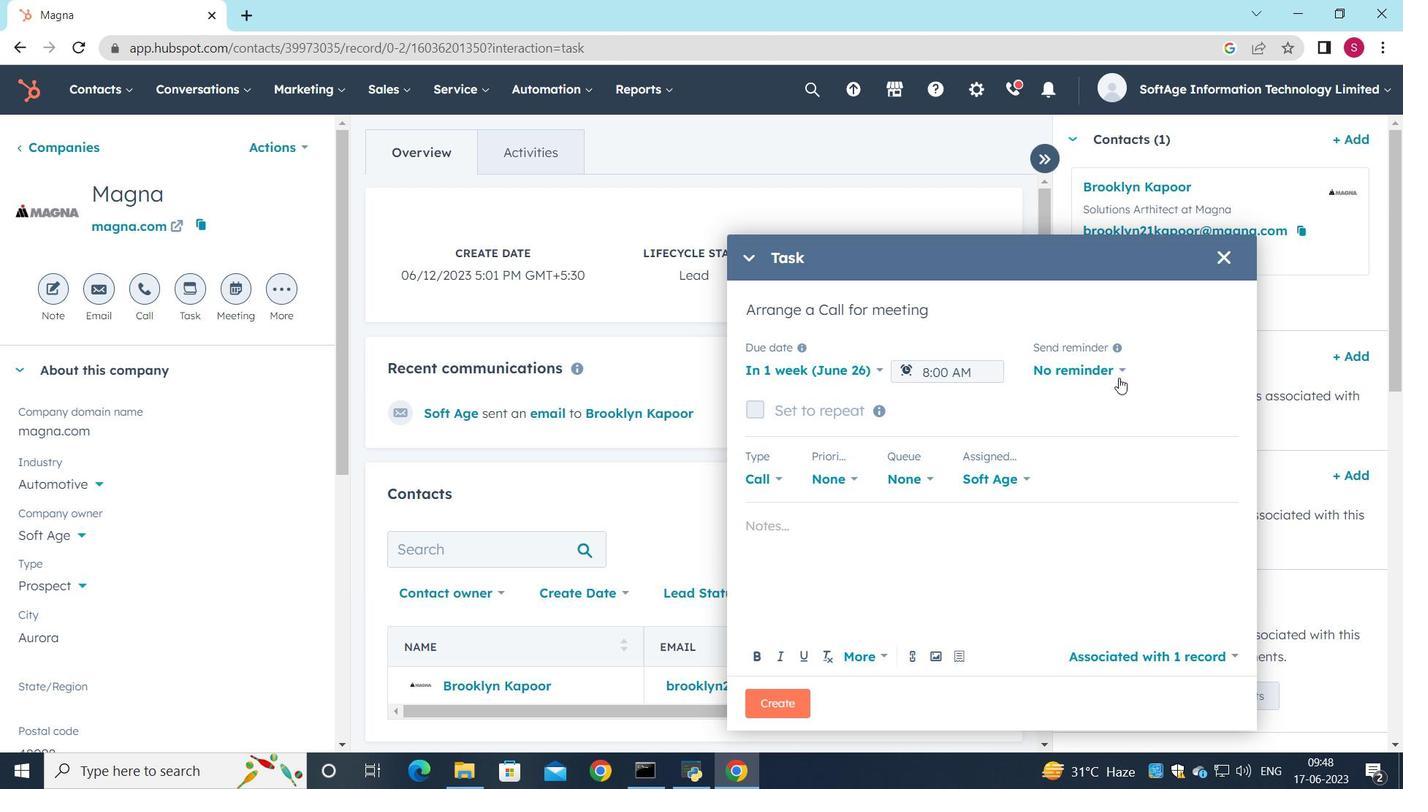 
Action: Mouse pressed left at (1116, 366)
Screenshot: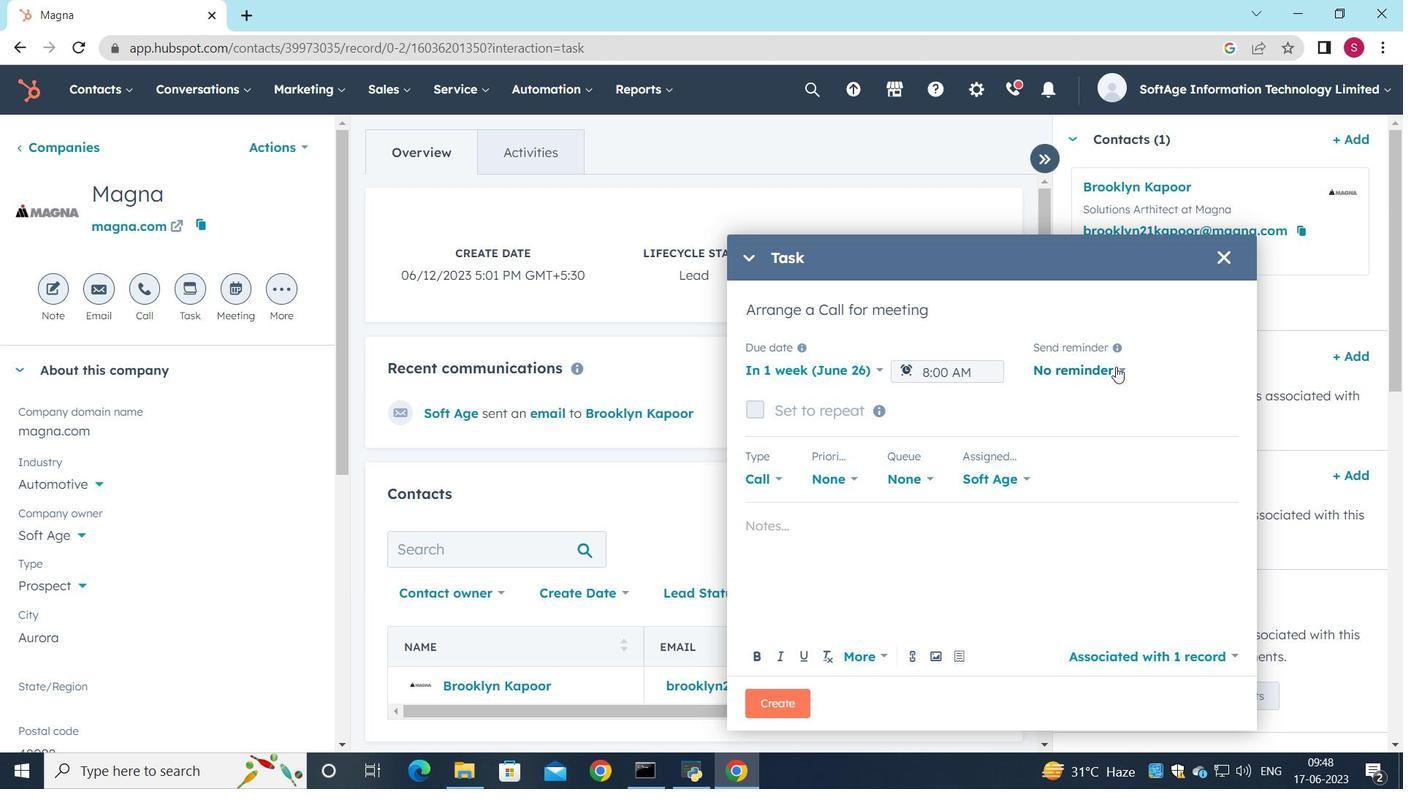 
Action: Mouse moved to (1077, 519)
Screenshot: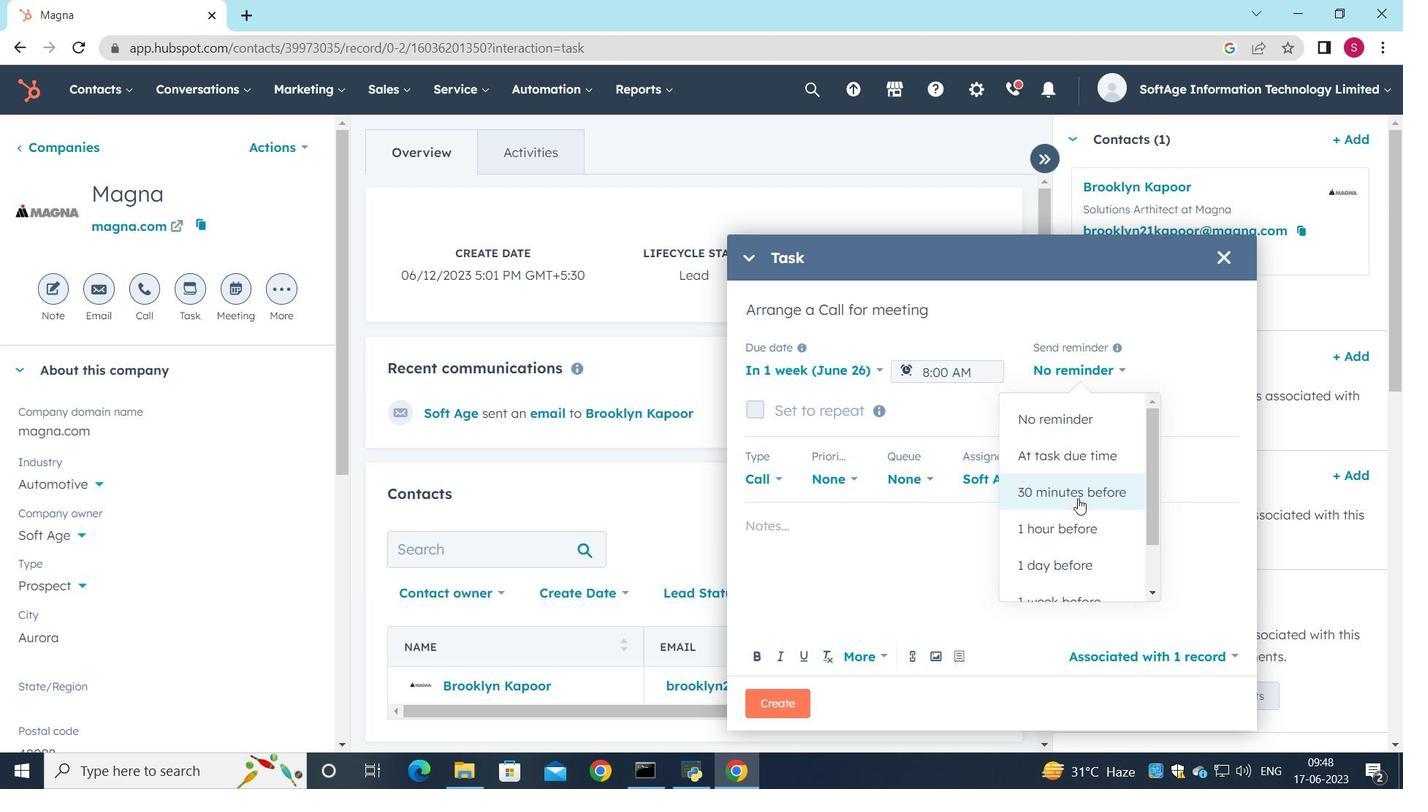 
Action: Mouse pressed left at (1077, 519)
Screenshot: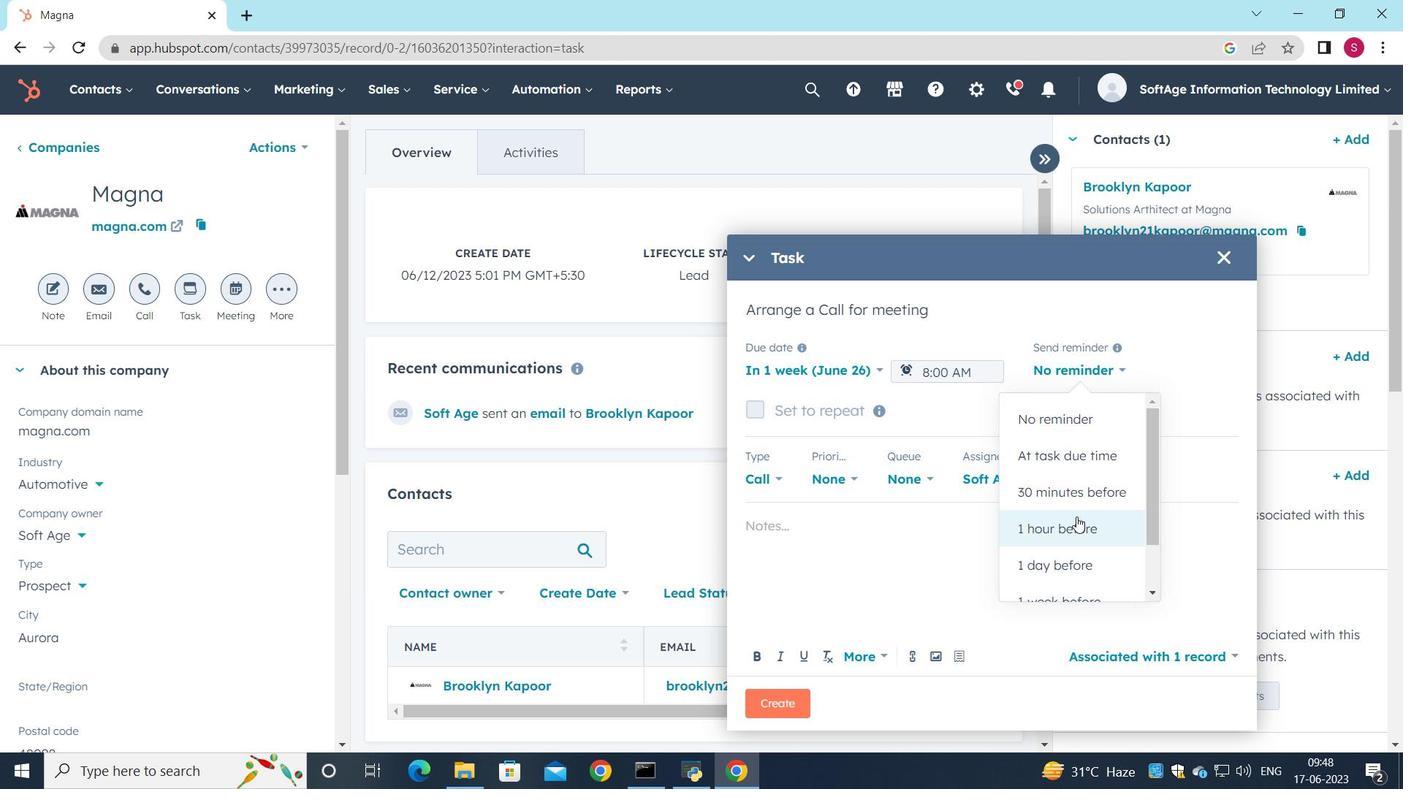 
Action: Mouse moved to (852, 471)
Screenshot: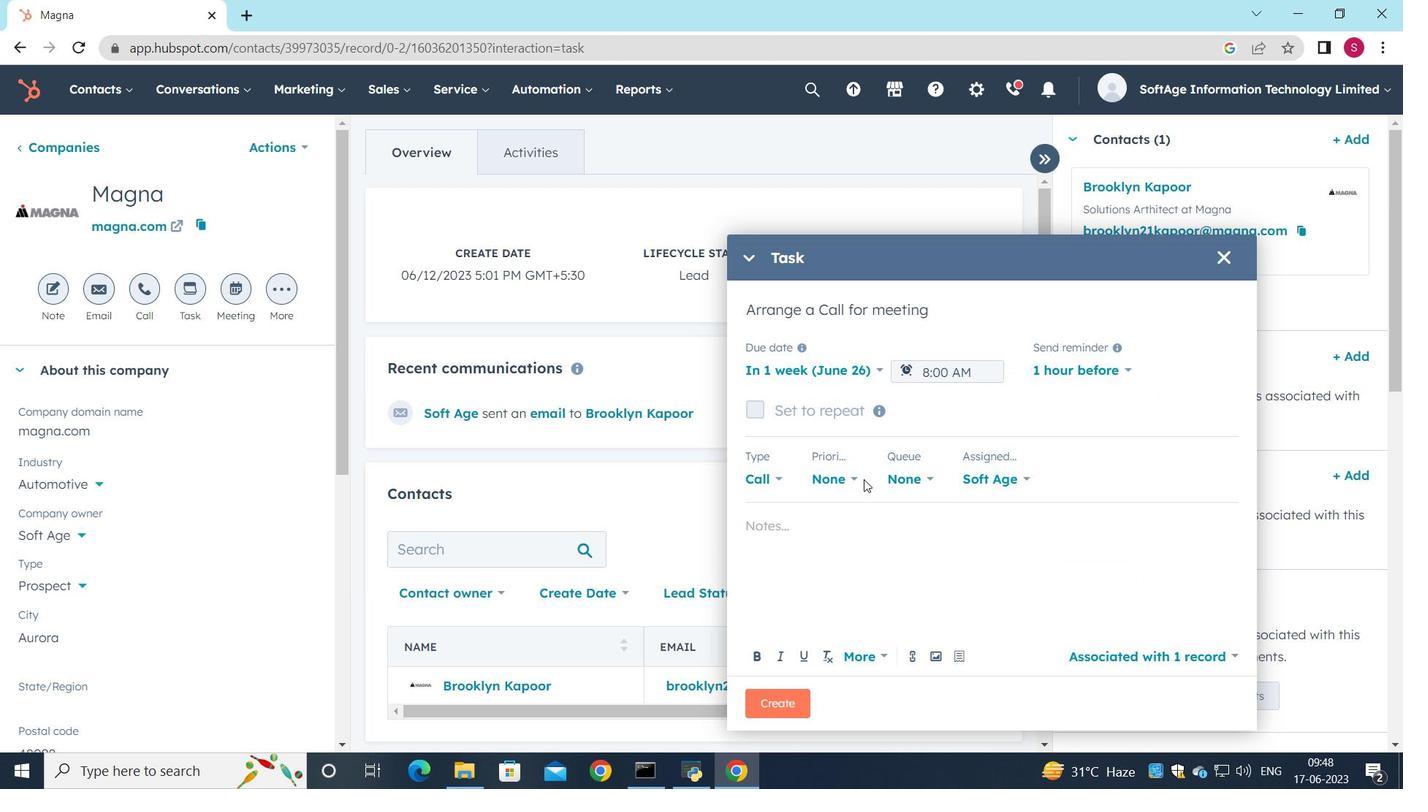 
Action: Mouse pressed left at (852, 471)
Screenshot: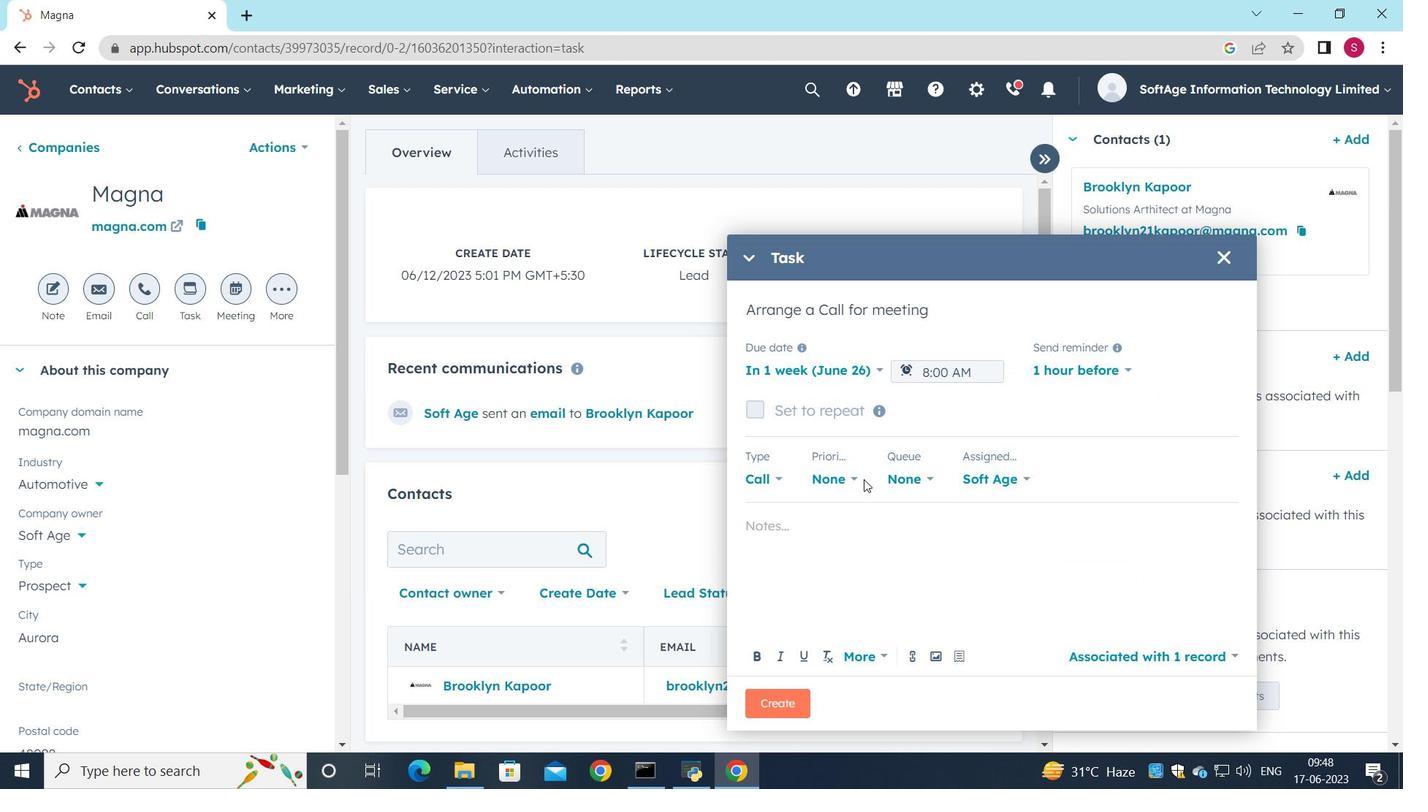 
Action: Mouse moved to (856, 477)
Screenshot: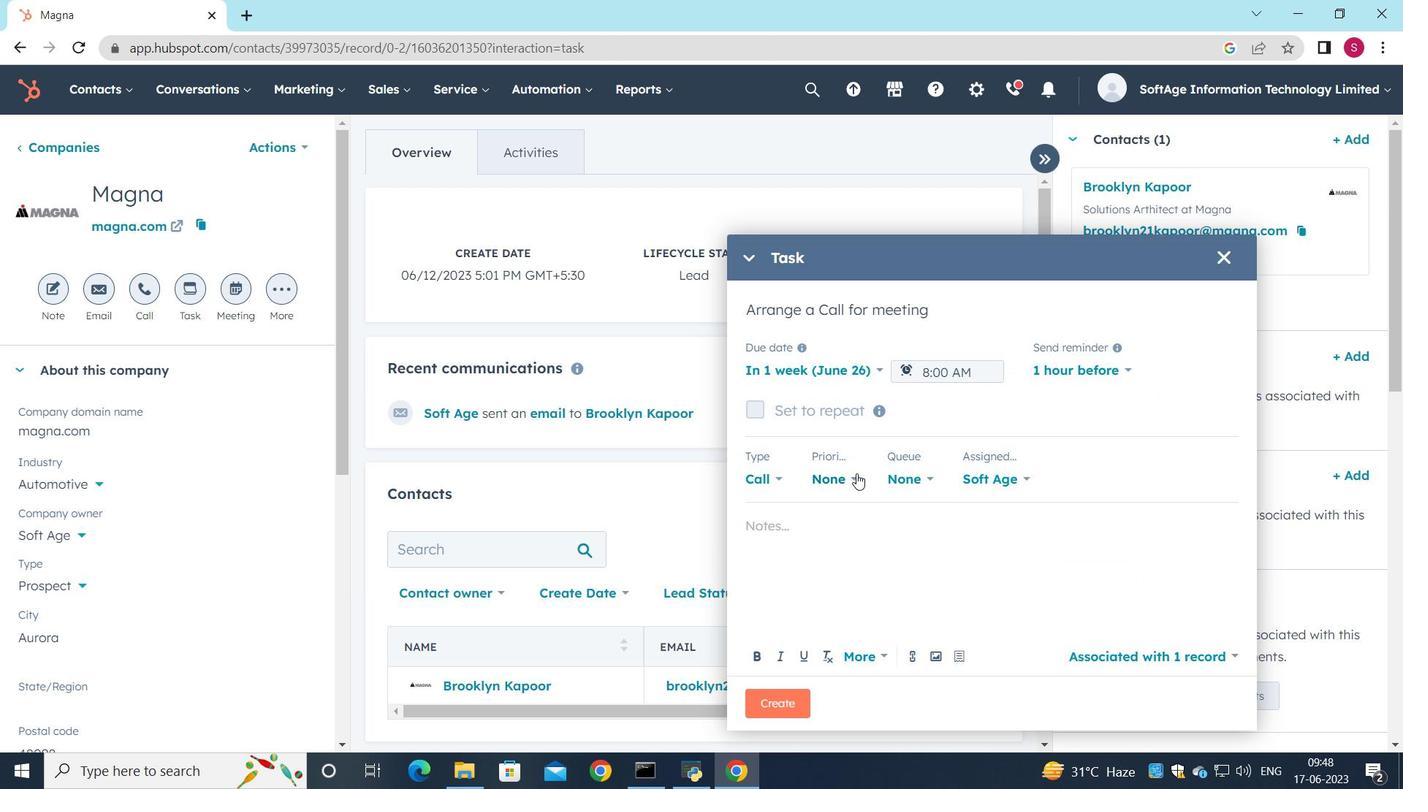 
Action: Mouse pressed left at (856, 477)
Screenshot: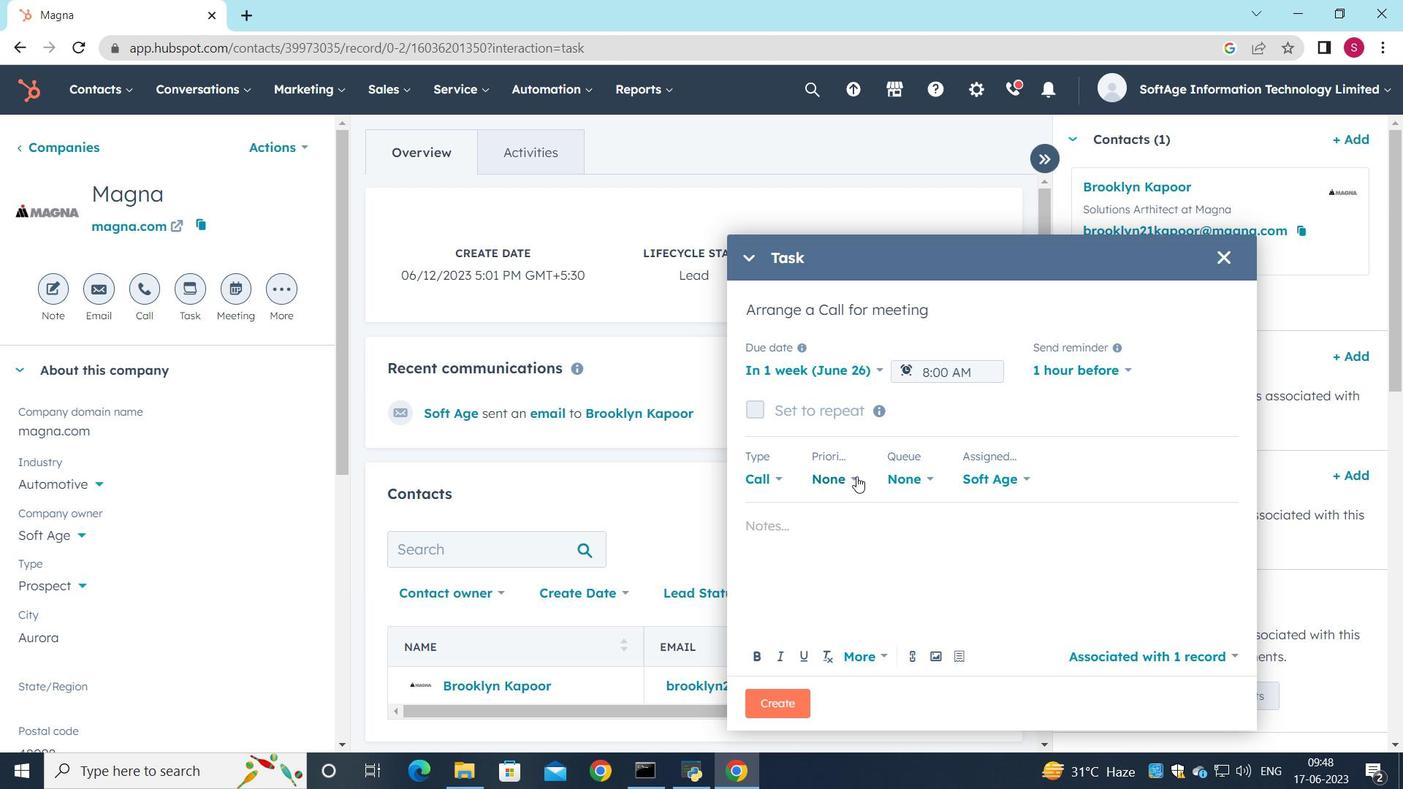 
Action: Mouse moved to (835, 601)
Screenshot: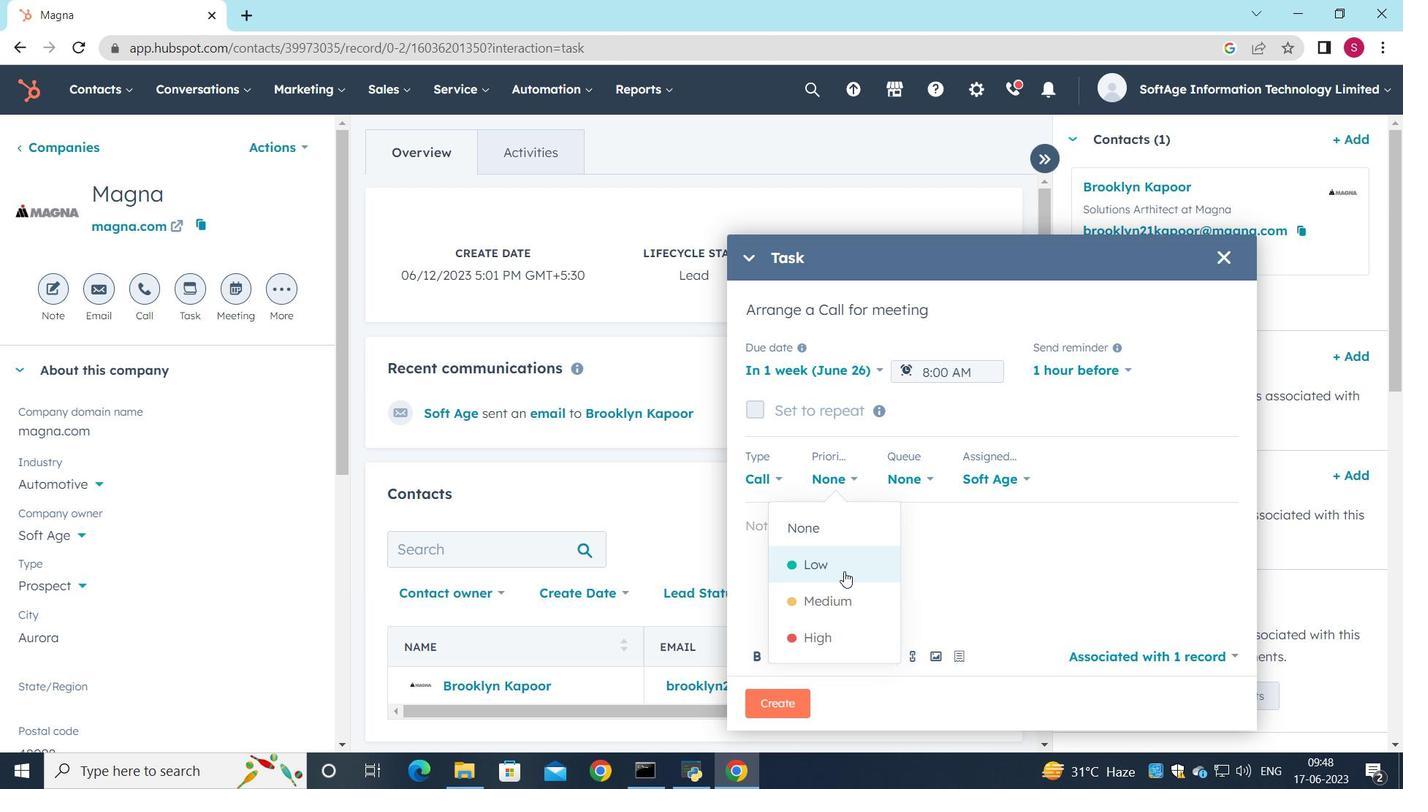 
Action: Mouse pressed left at (835, 601)
Screenshot: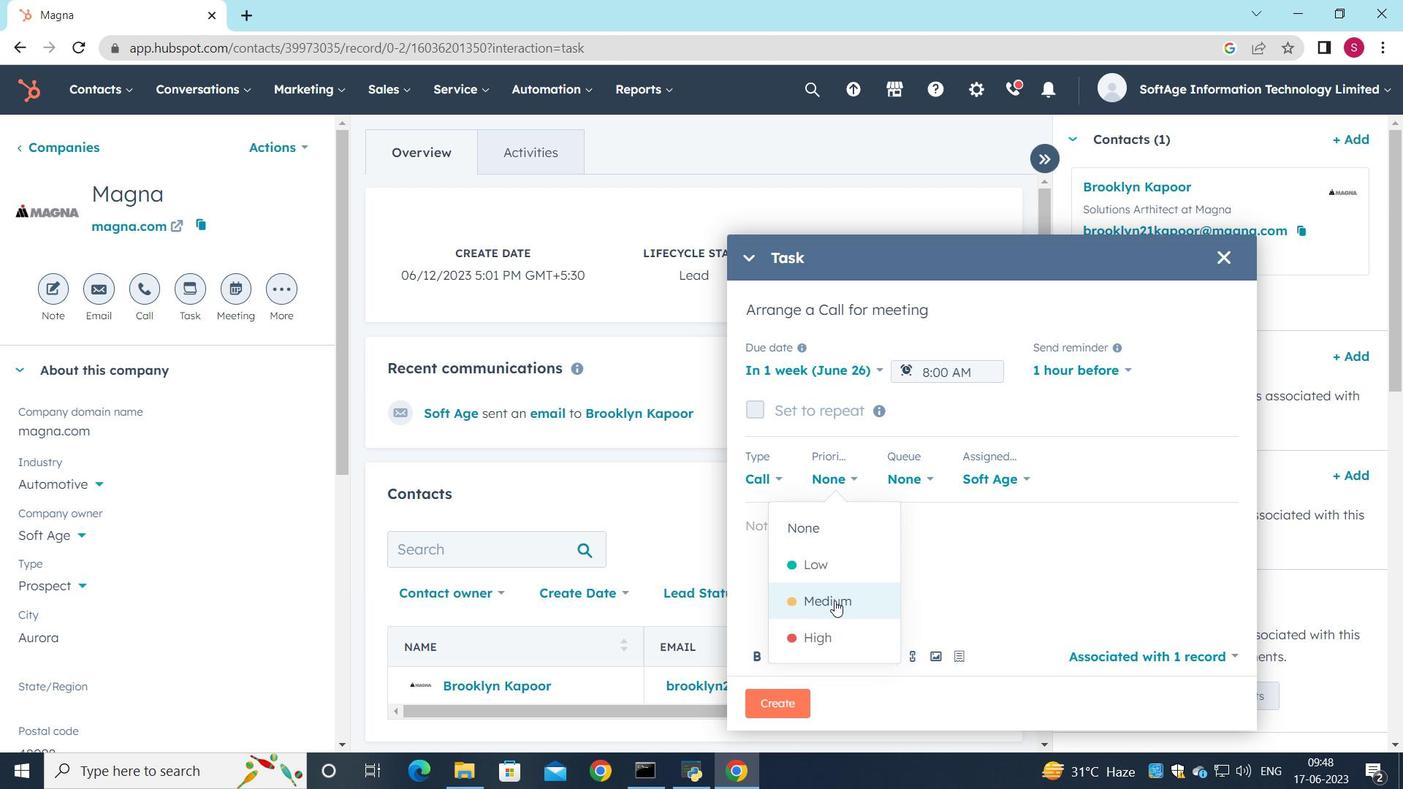 
Action: Mouse moved to (784, 526)
Screenshot: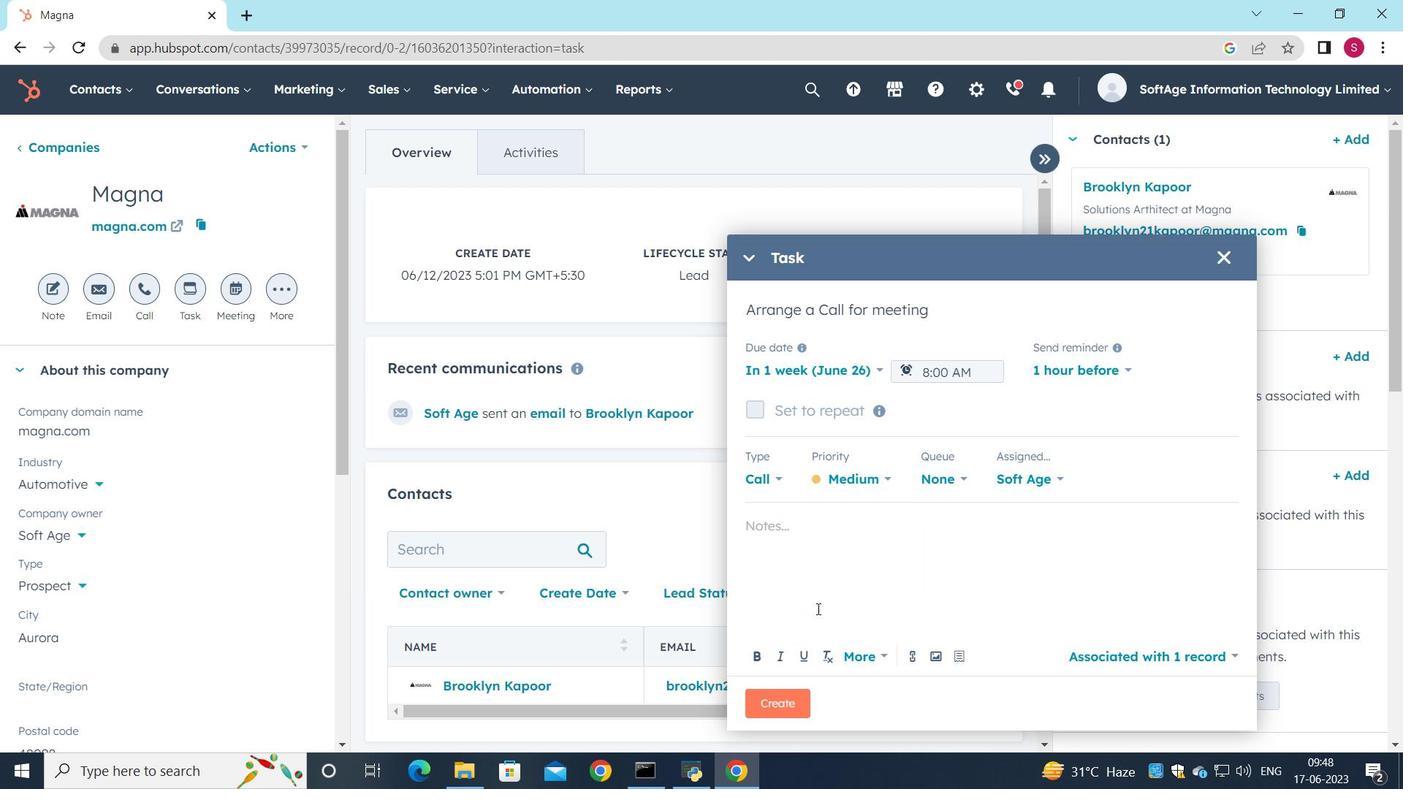 
Action: Mouse pressed left at (784, 526)
Screenshot: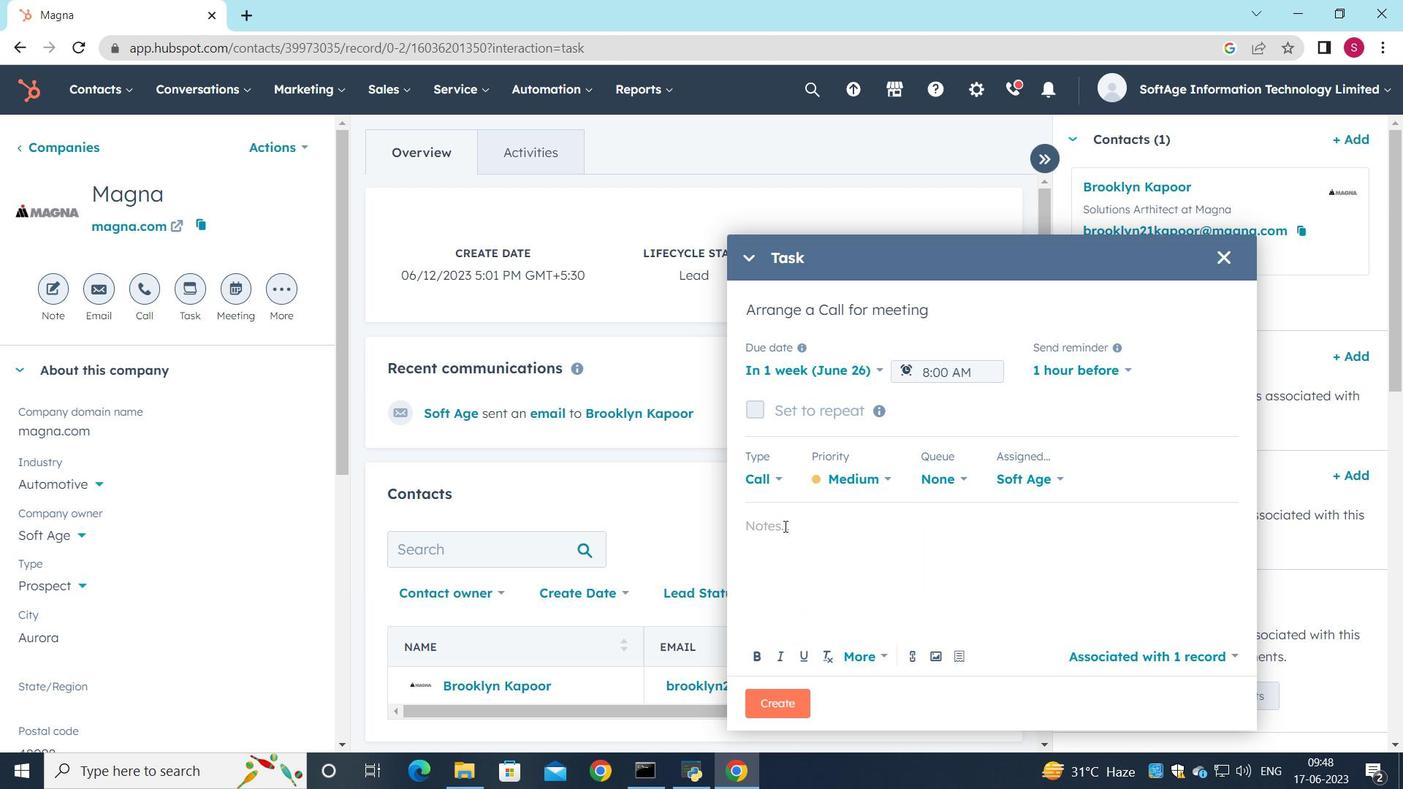 
Action: Key pressed <Key.shift>Follow<Key.space>up<Key.space>with<Key.space>the<Key.space>client<Key.space>regarding<Key.space>their<Key.space>recent<Key.space>inquiry
Screenshot: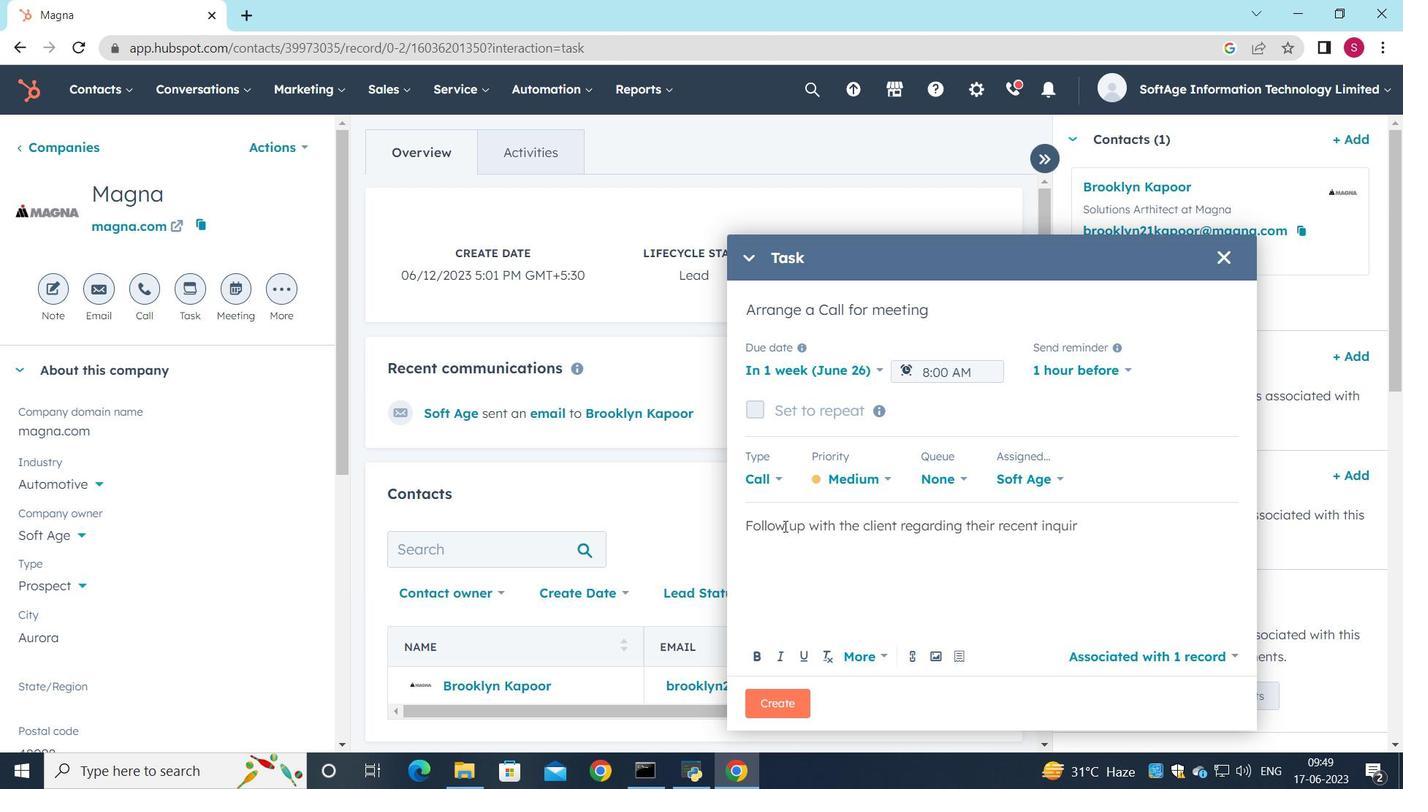 
Action: Mouse moved to (789, 694)
Screenshot: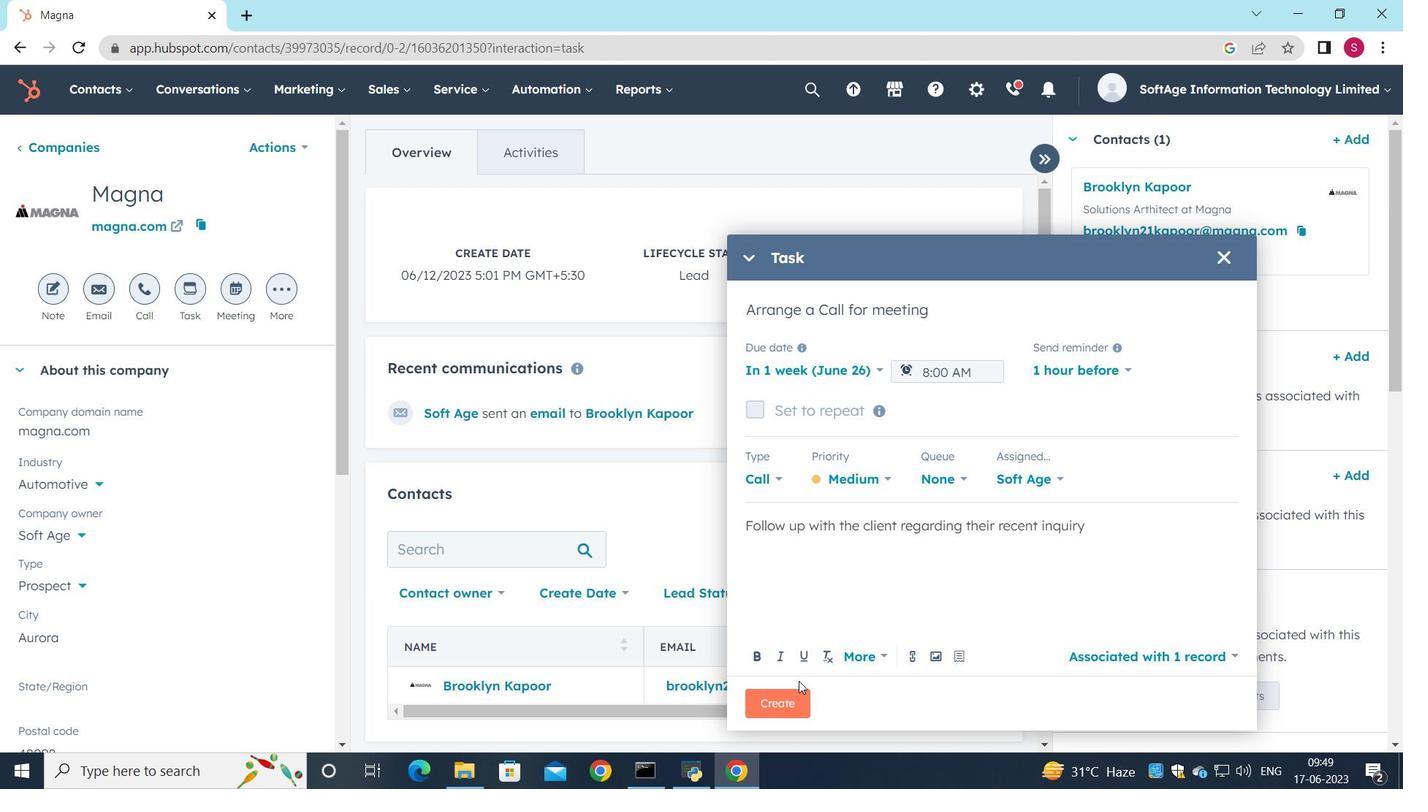 
Action: Mouse pressed left at (789, 694)
Screenshot: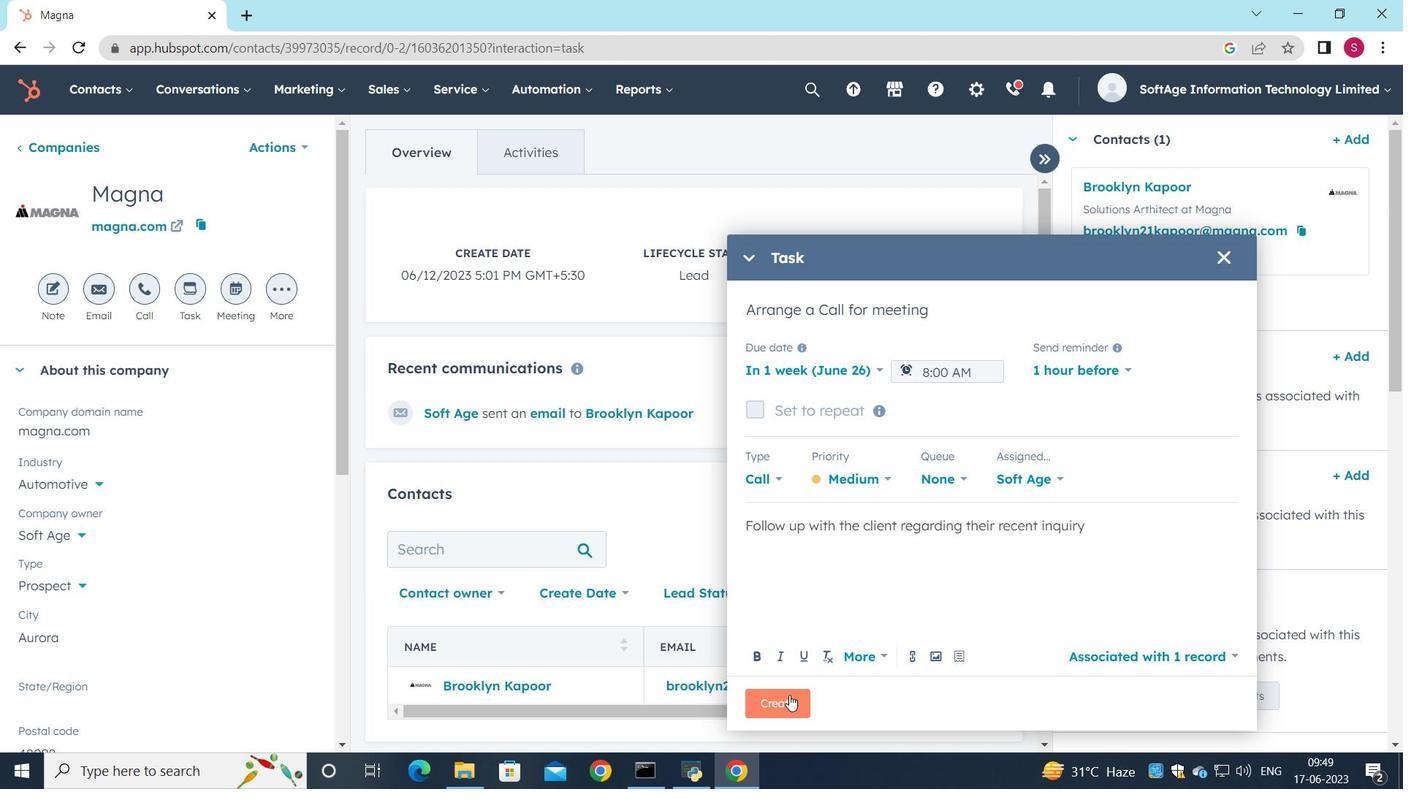 
Action: Mouse moved to (795, 663)
Screenshot: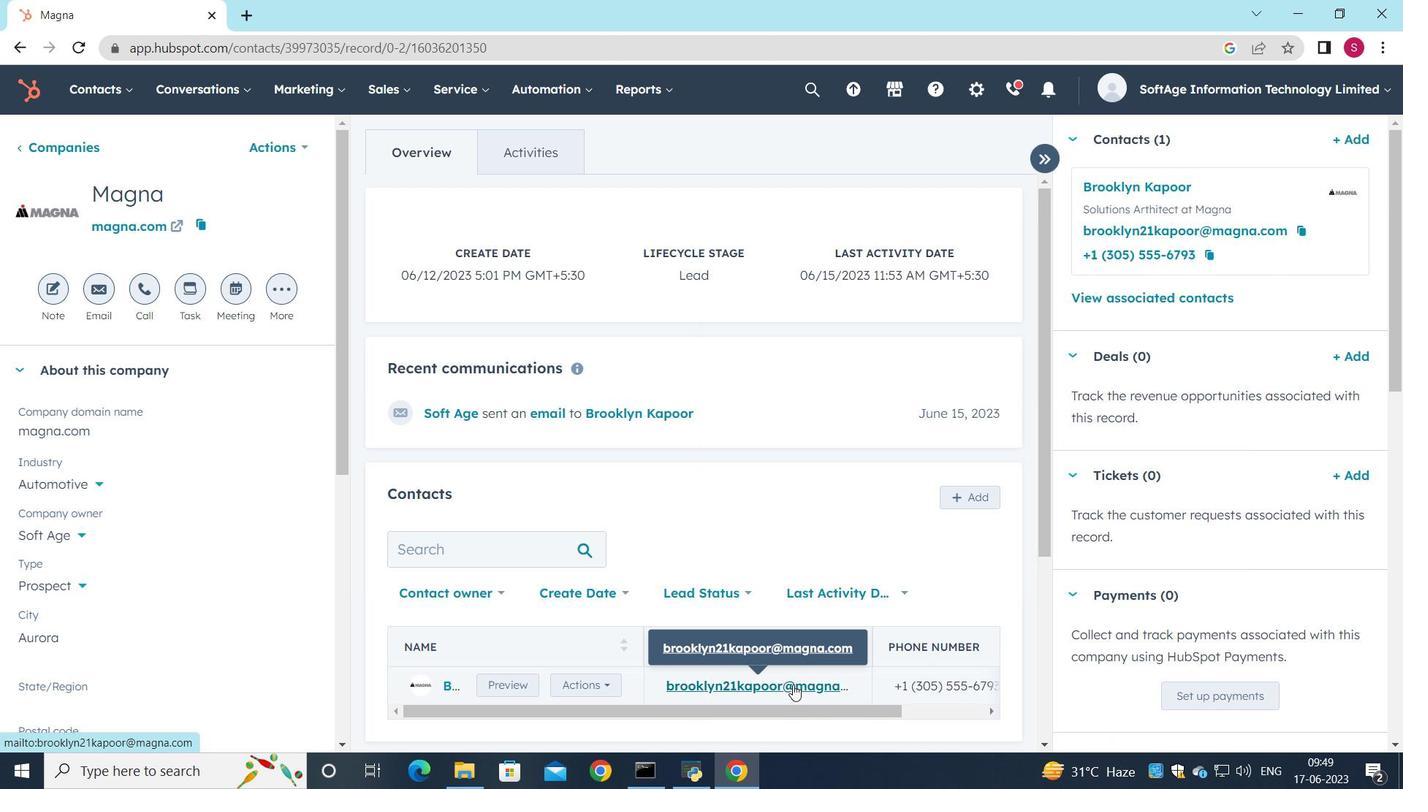 
